 Task: Explore Airbnb accommodation in VÃ©nissieux, France from 7th December, 2023 to 15th December, 2023 for 6 adults.3 bedrooms having 3 beds and 3 bathrooms. Property type can be guest house. Booking option can be shelf check-in. Look for 3 properties as per requirement.
Action: Mouse moved to (436, 94)
Screenshot: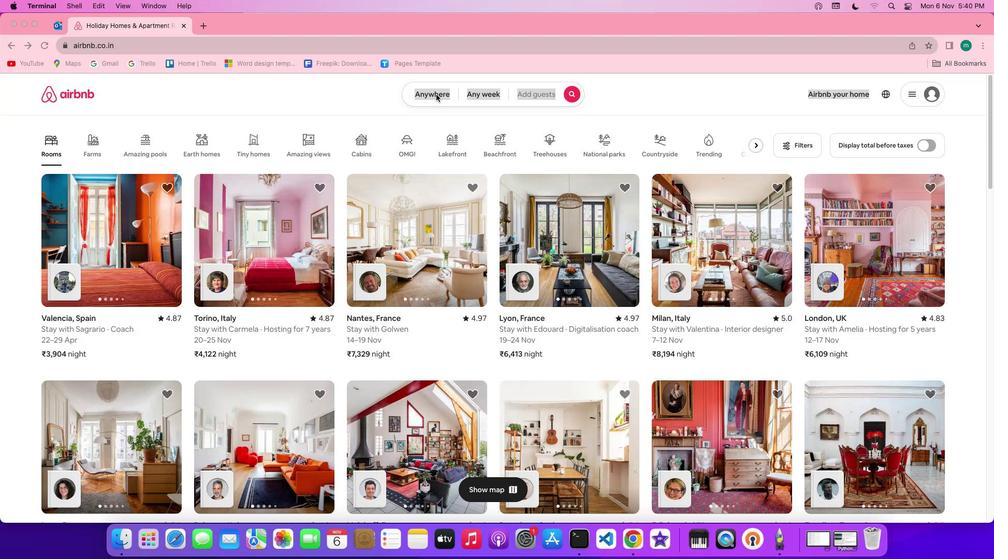 
Action: Mouse pressed left at (436, 94)
Screenshot: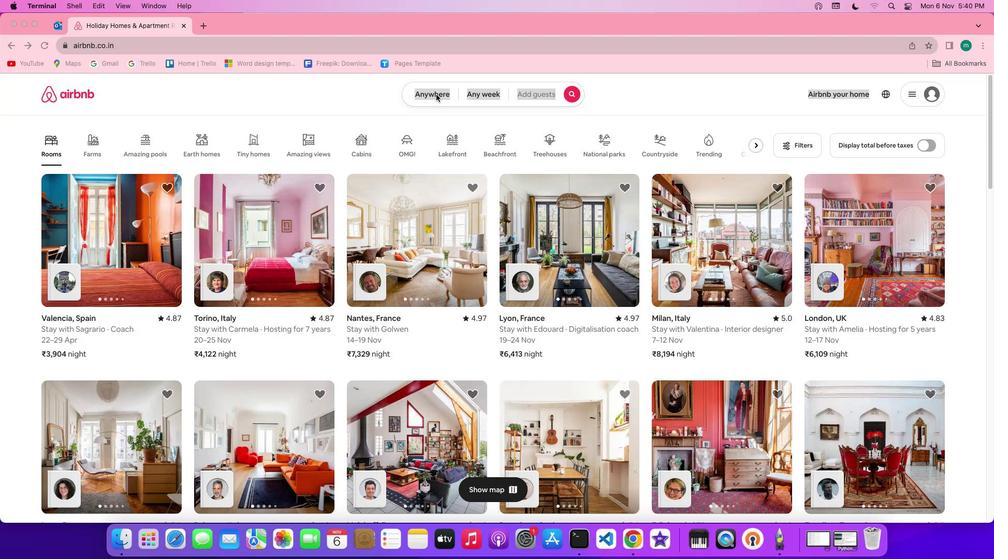 
Action: Mouse pressed left at (436, 94)
Screenshot: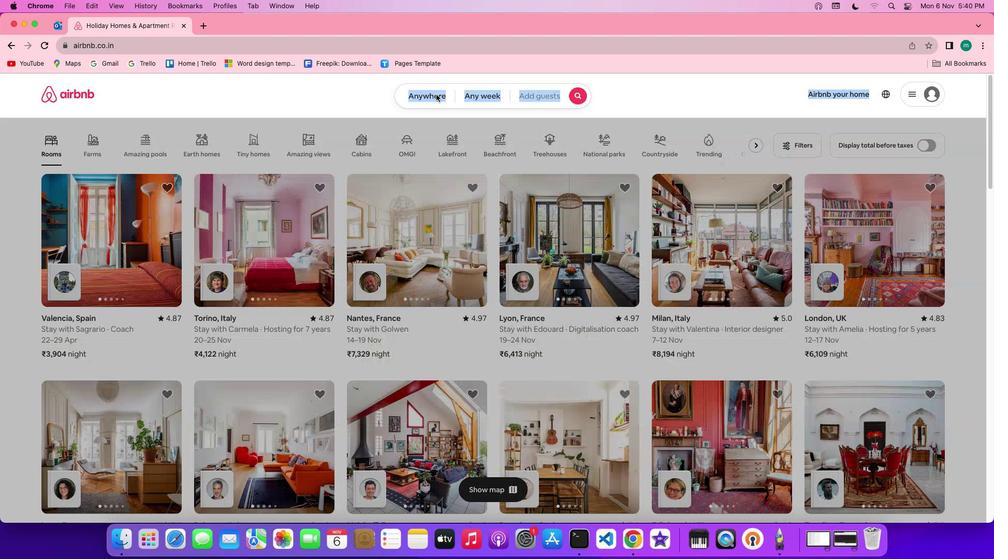 
Action: Mouse moved to (395, 133)
Screenshot: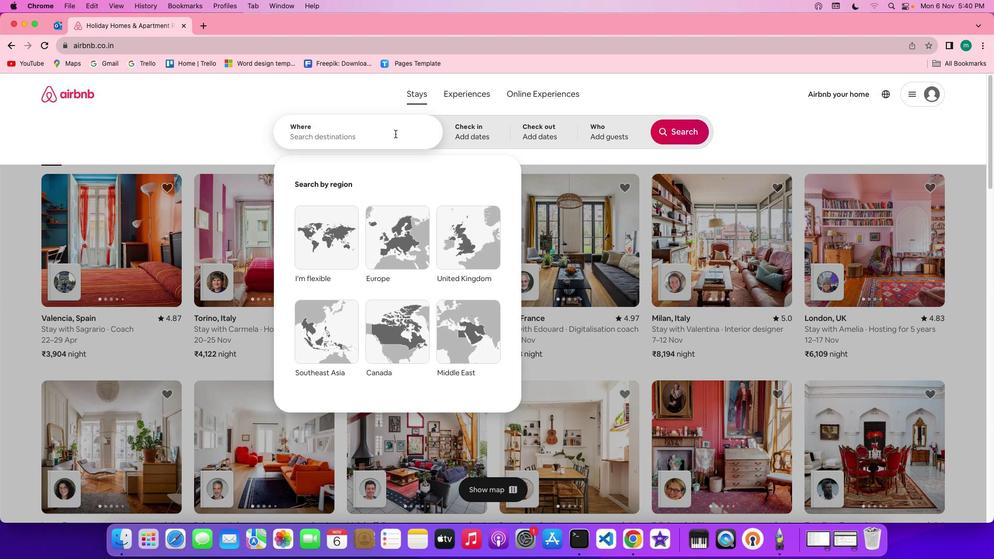 
Action: Mouse pressed left at (395, 133)
Screenshot: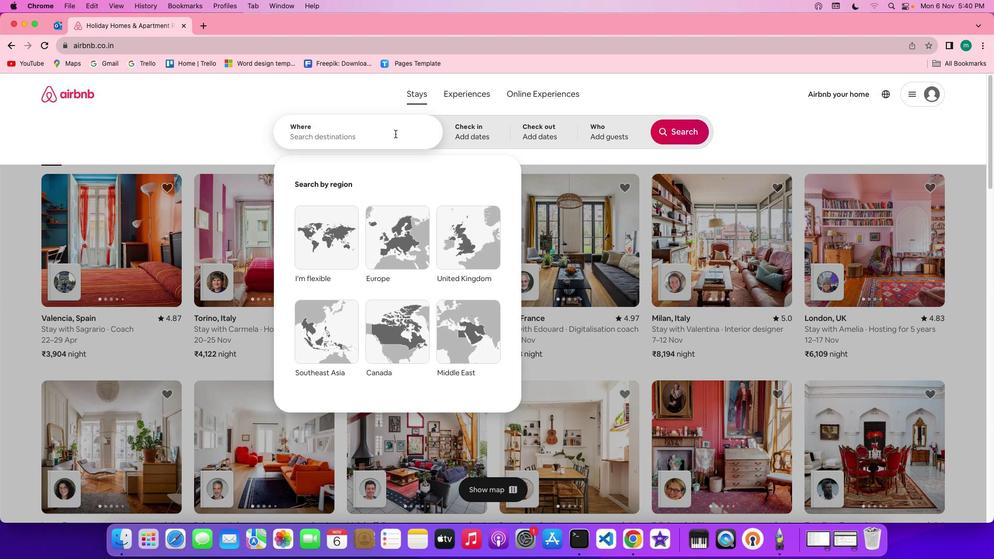 
Action: Mouse moved to (395, 134)
Screenshot: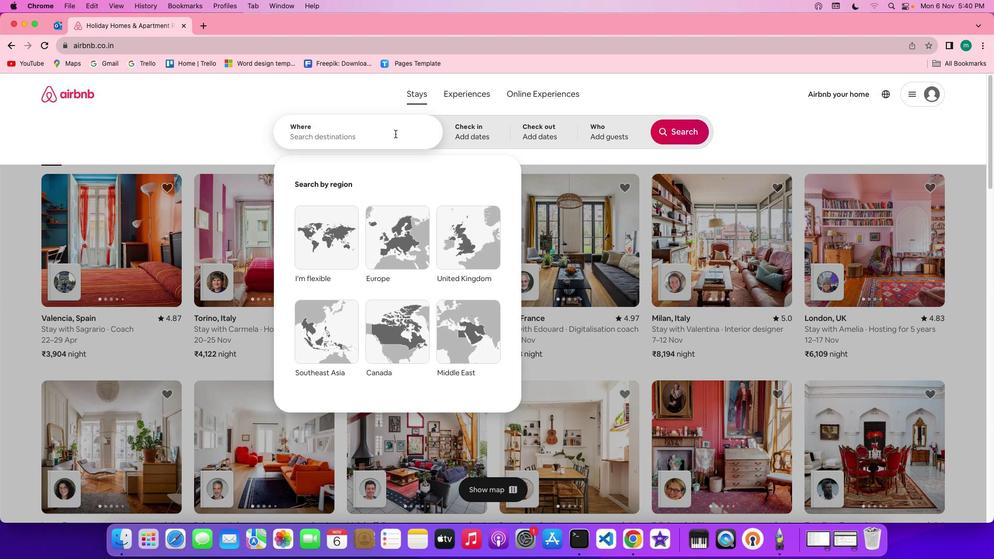 
Action: Key pressed Key.spaceKey.shift'V''E'Key.backspace'e''n''i''s''s''i''e''u''x'','Key.spaceKey.shift'f''r''a''n''c''e'
Screenshot: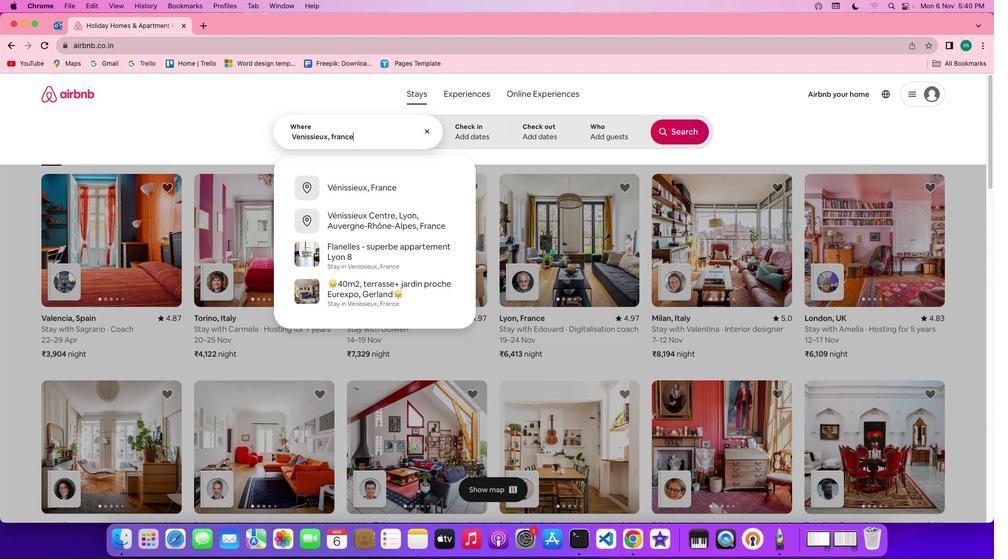 
Action: Mouse moved to (466, 138)
Screenshot: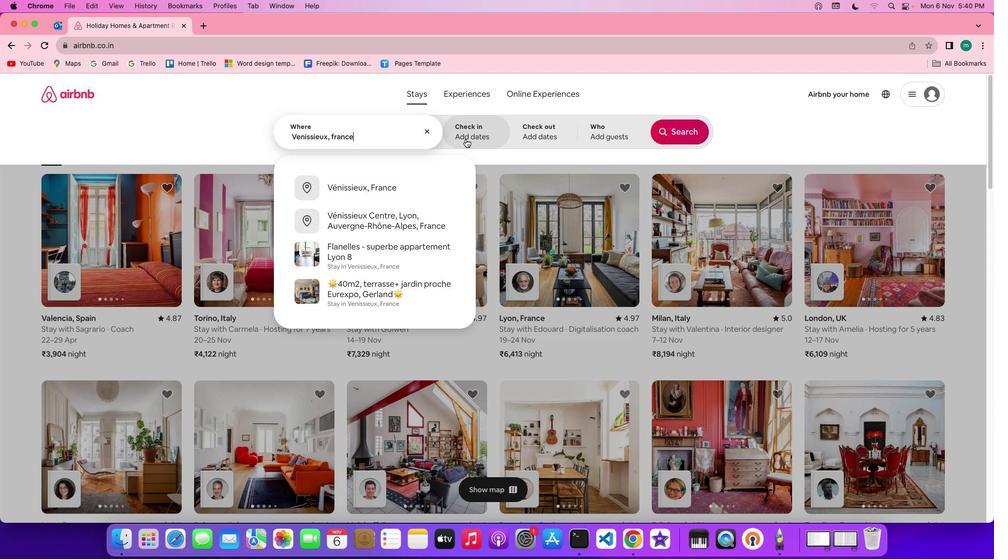 
Action: Mouse pressed left at (466, 138)
Screenshot: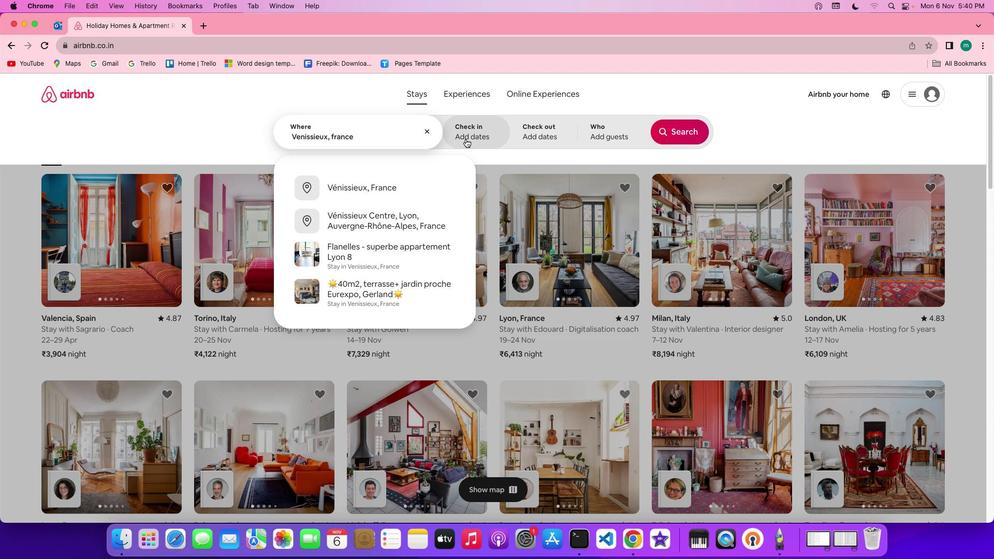 
Action: Mouse moved to (624, 283)
Screenshot: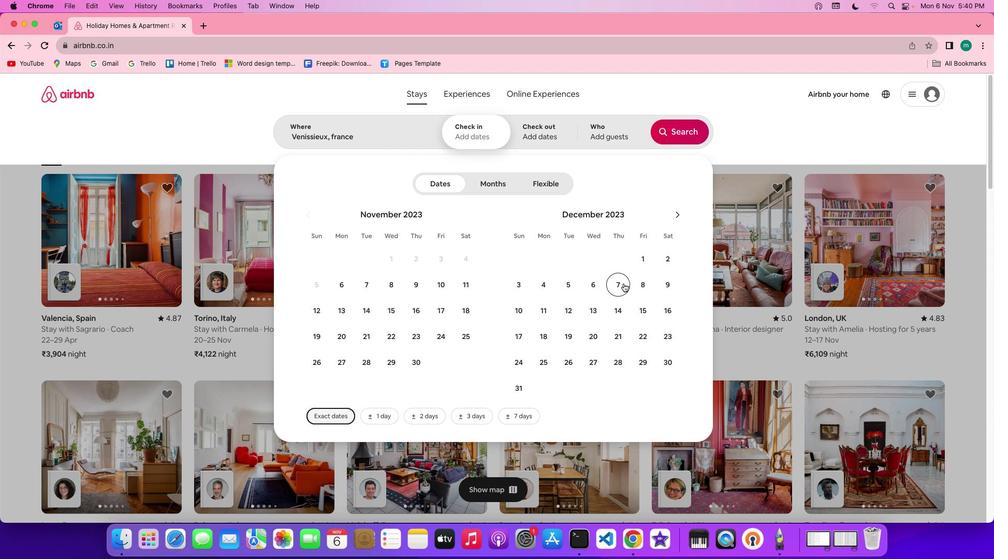 
Action: Mouse pressed left at (624, 283)
Screenshot: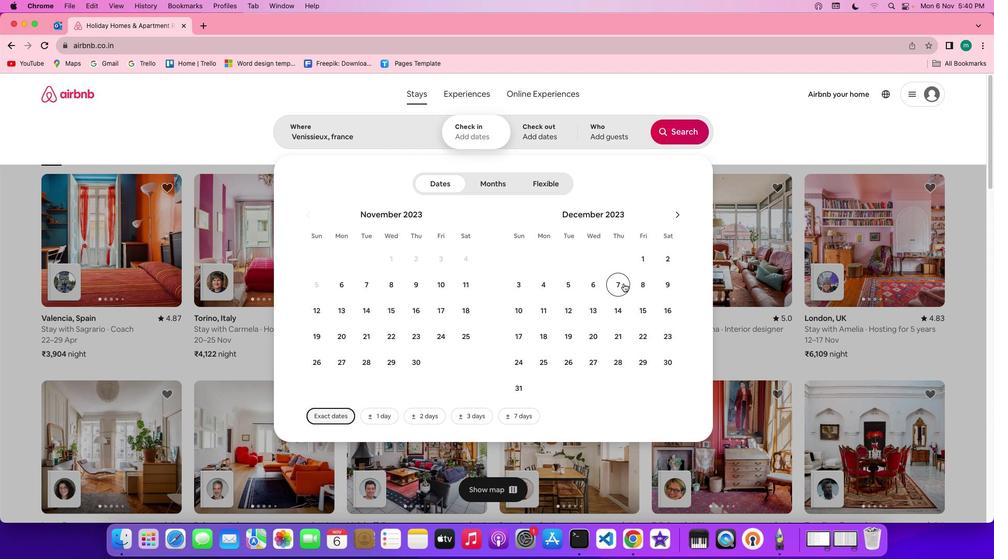 
Action: Mouse moved to (647, 305)
Screenshot: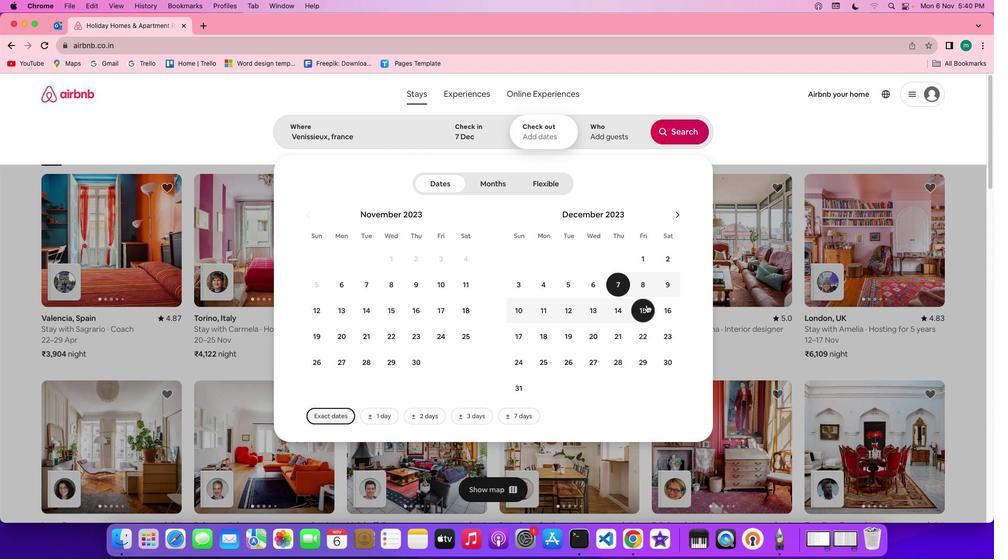 
Action: Mouse pressed left at (647, 305)
Screenshot: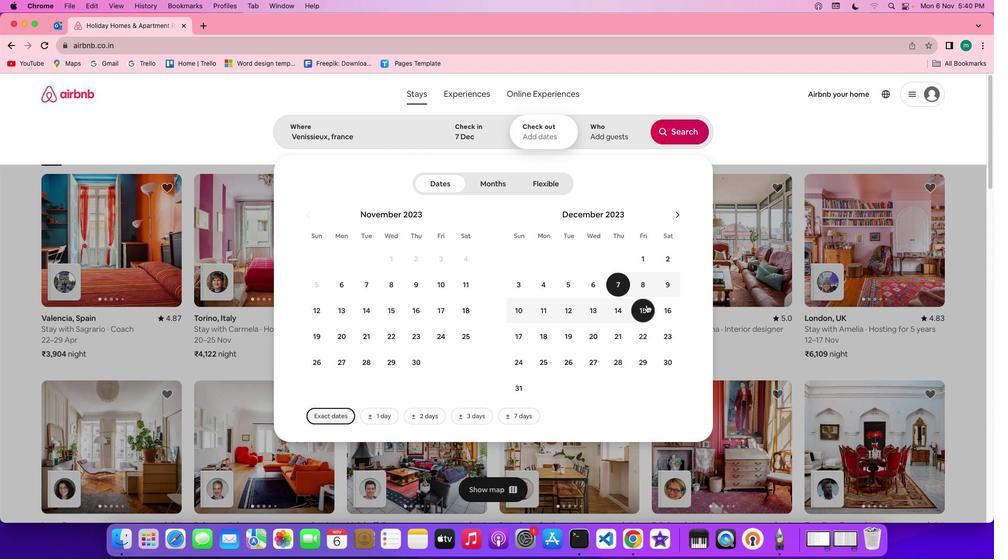 
Action: Mouse moved to (602, 131)
Screenshot: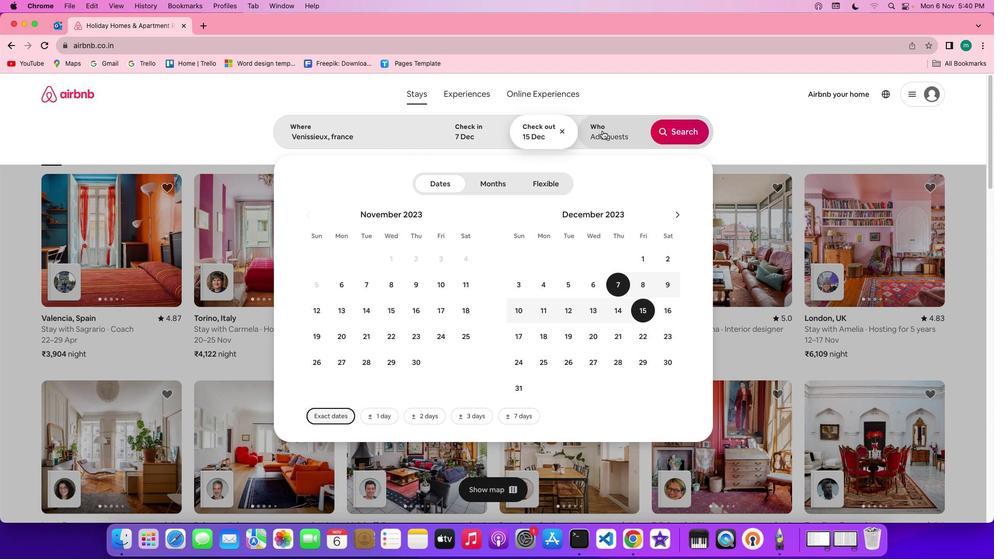 
Action: Mouse pressed left at (602, 131)
Screenshot: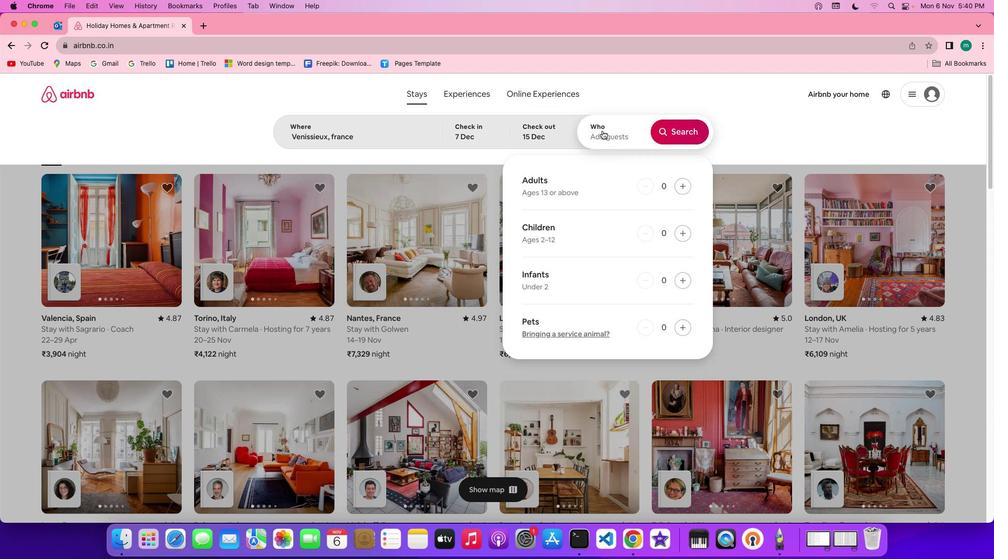
Action: Mouse moved to (682, 190)
Screenshot: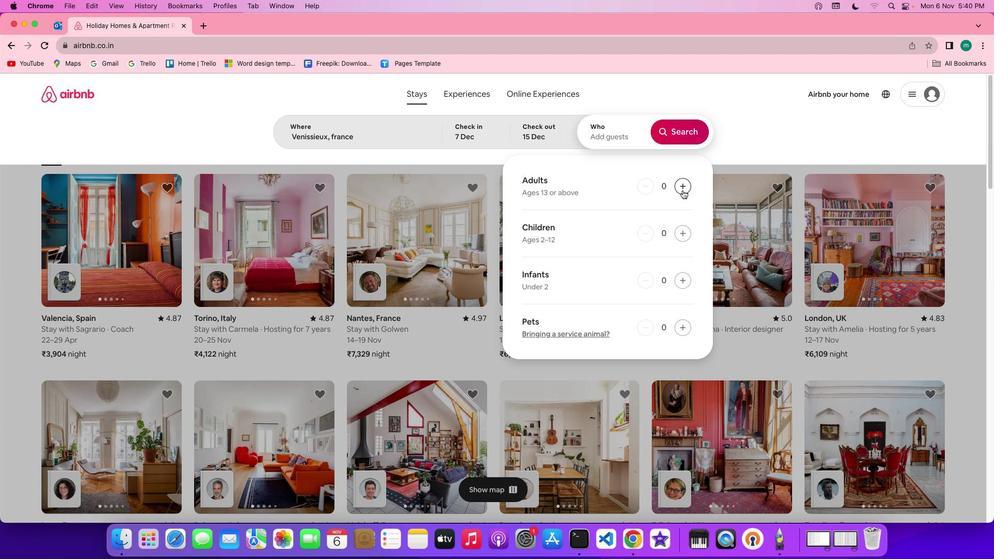 
Action: Mouse pressed left at (682, 190)
Screenshot: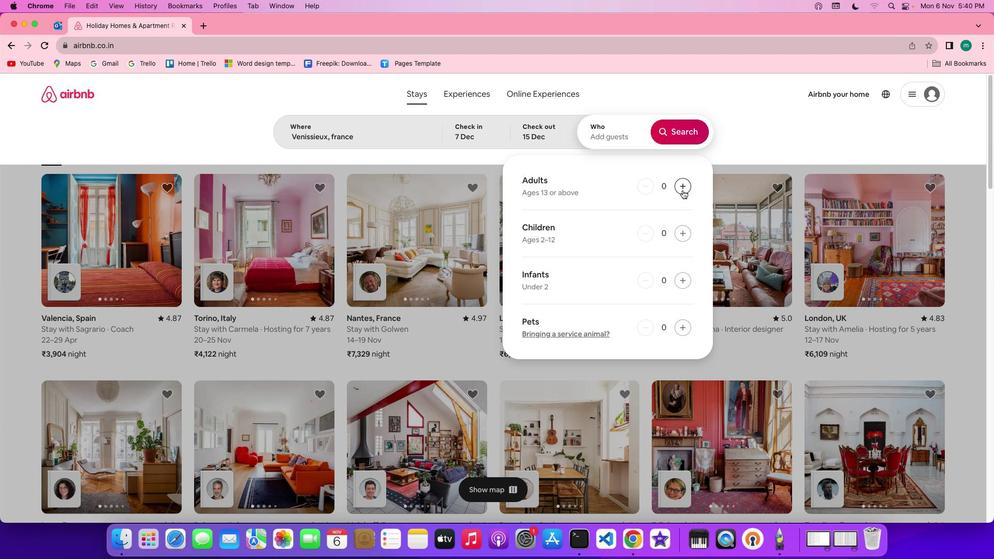 
Action: Mouse pressed left at (682, 190)
Screenshot: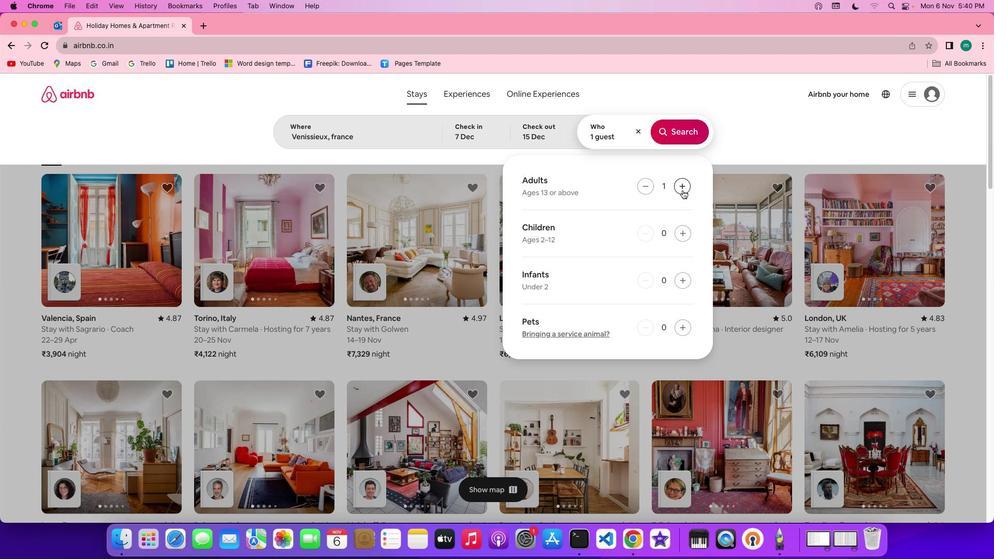 
Action: Mouse pressed left at (682, 190)
Screenshot: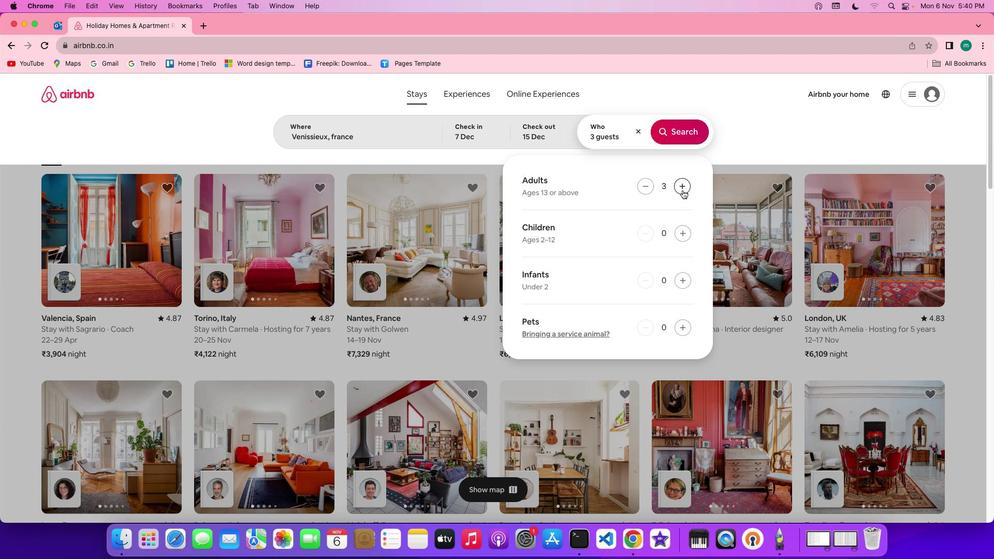 
Action: Mouse pressed left at (682, 190)
Screenshot: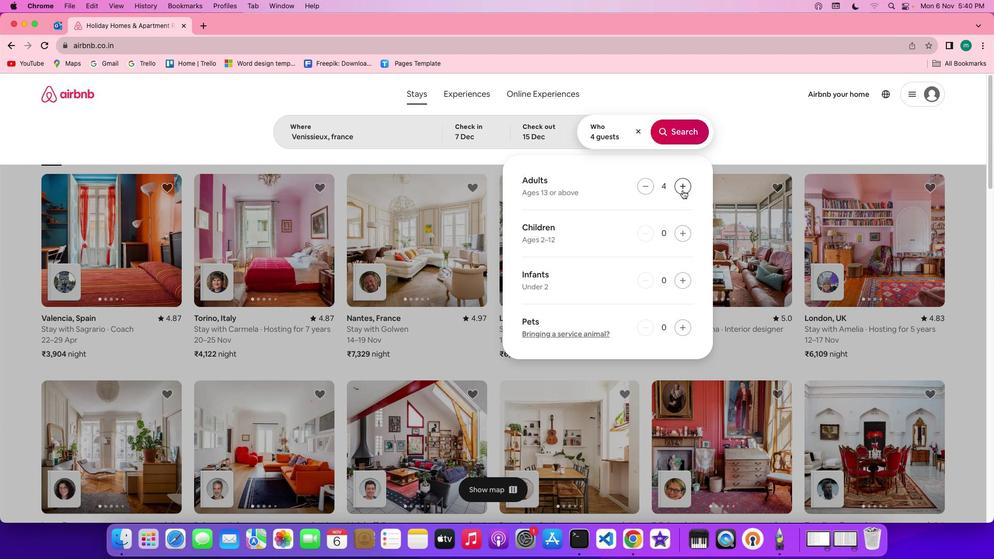 
Action: Mouse pressed left at (682, 190)
Screenshot: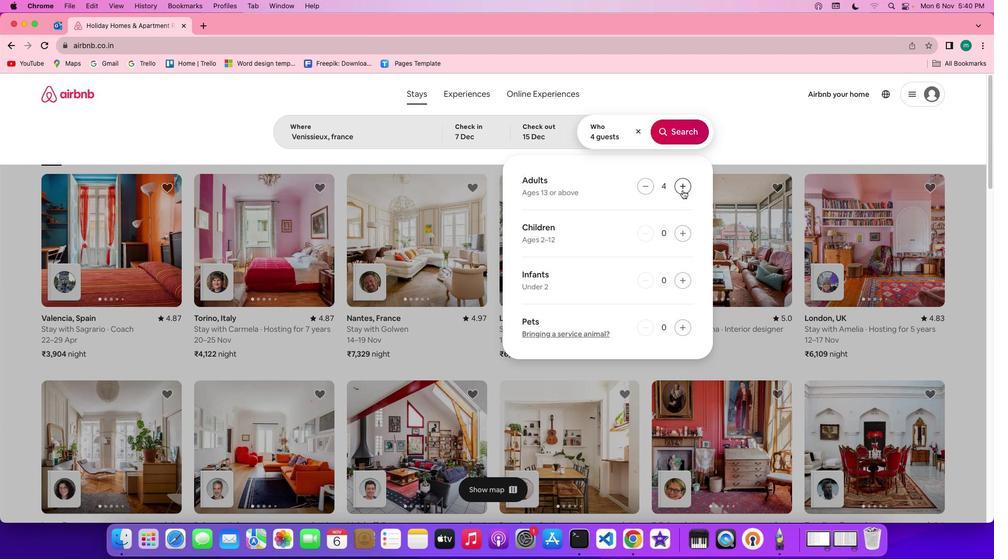 
Action: Mouse pressed left at (682, 190)
Screenshot: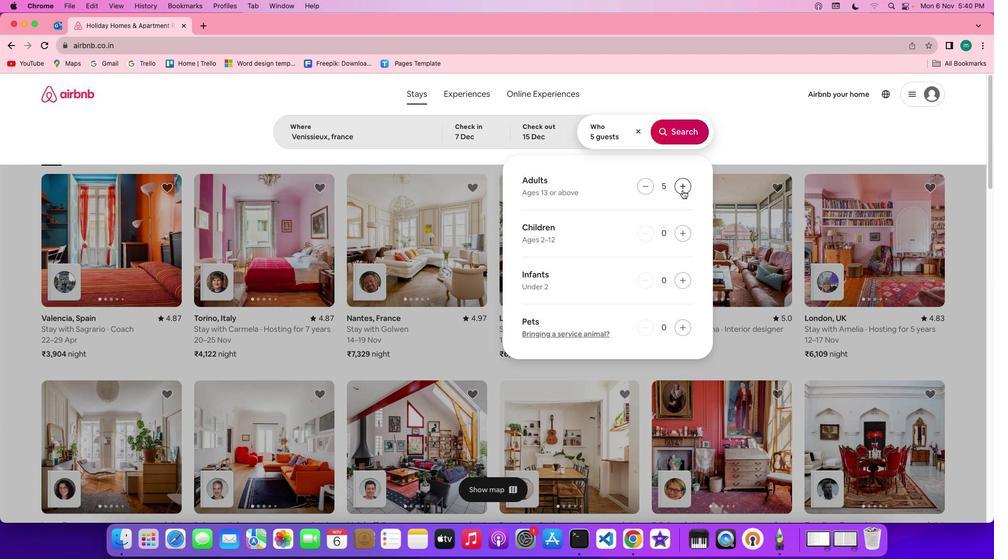 
Action: Mouse moved to (673, 132)
Screenshot: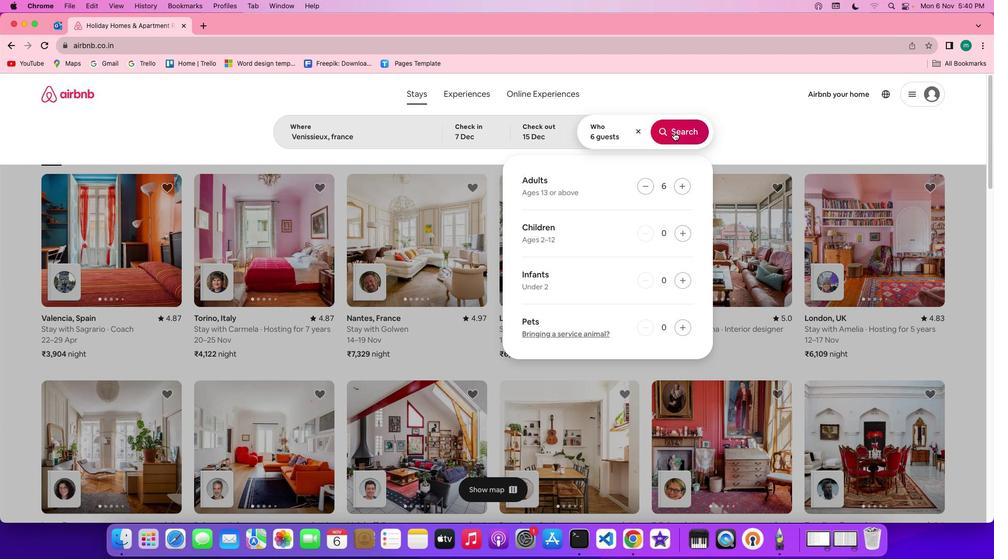 
Action: Mouse pressed left at (673, 132)
Screenshot: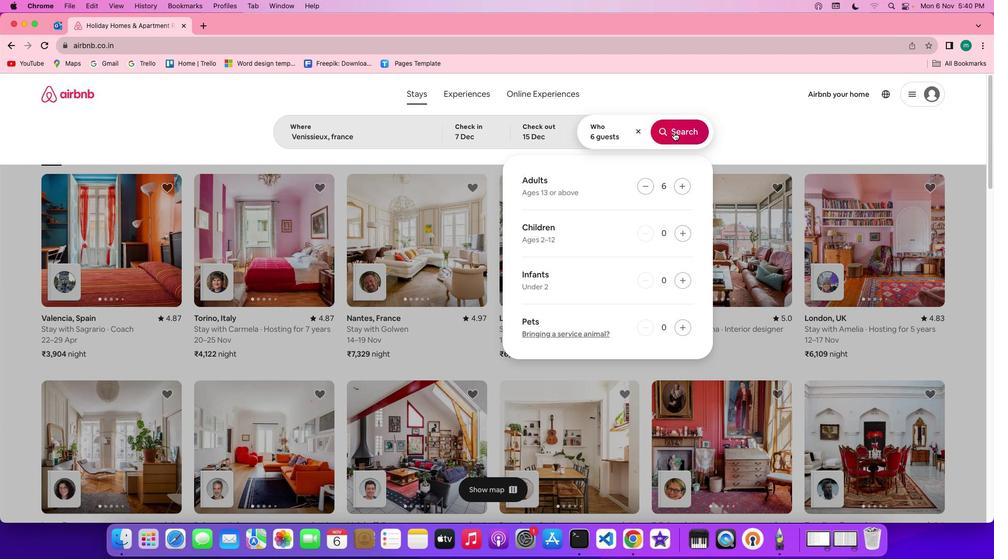 
Action: Mouse moved to (823, 138)
Screenshot: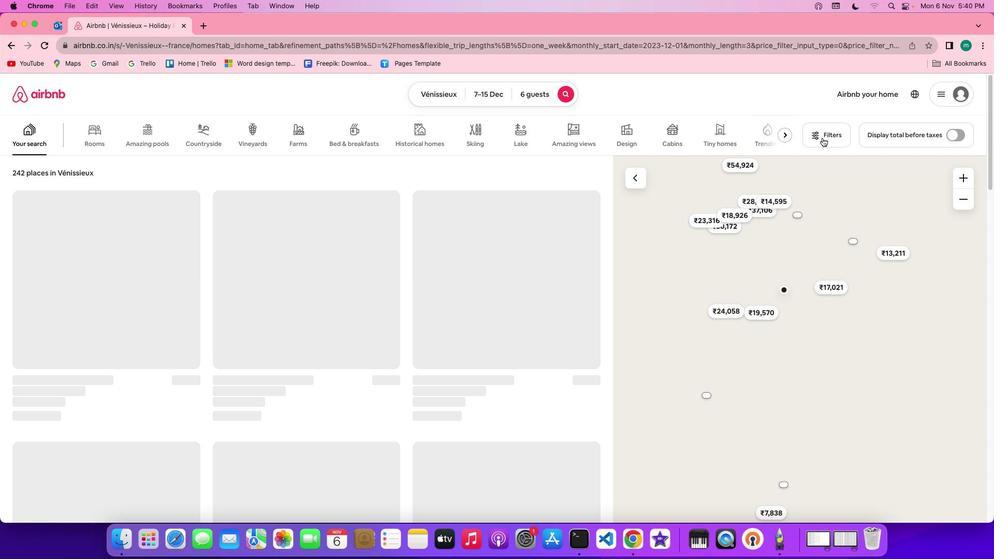 
Action: Mouse pressed left at (823, 138)
Screenshot: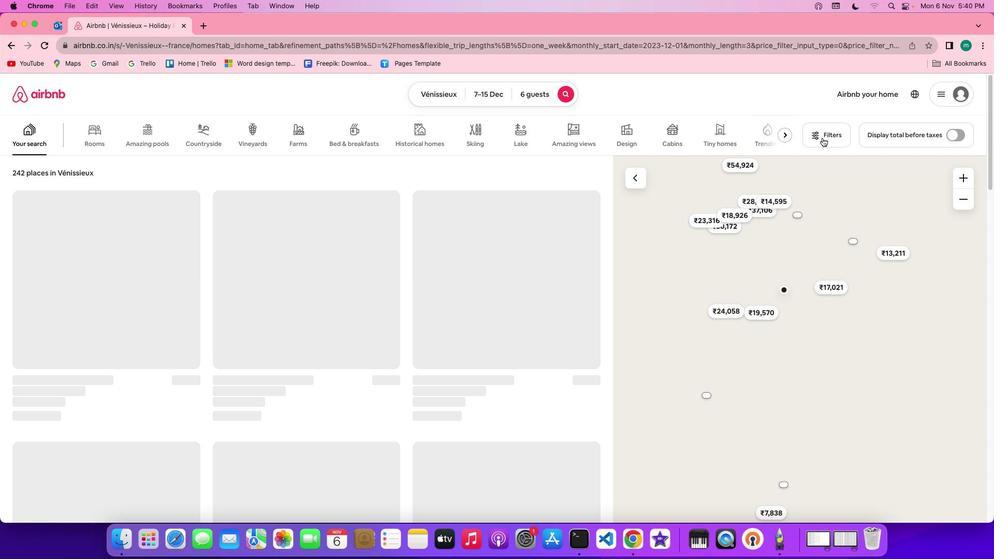 
Action: Mouse moved to (824, 133)
Screenshot: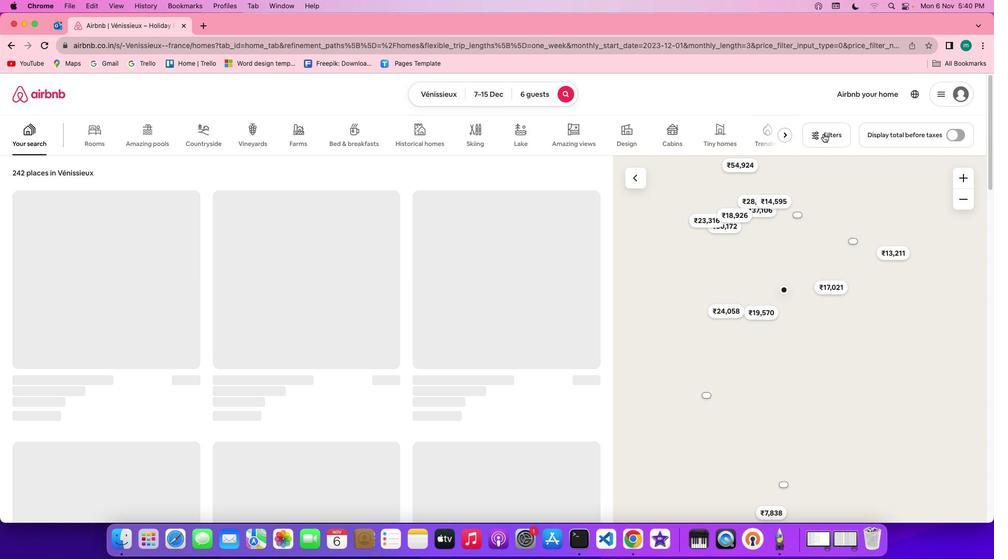 
Action: Mouse pressed left at (824, 133)
Screenshot: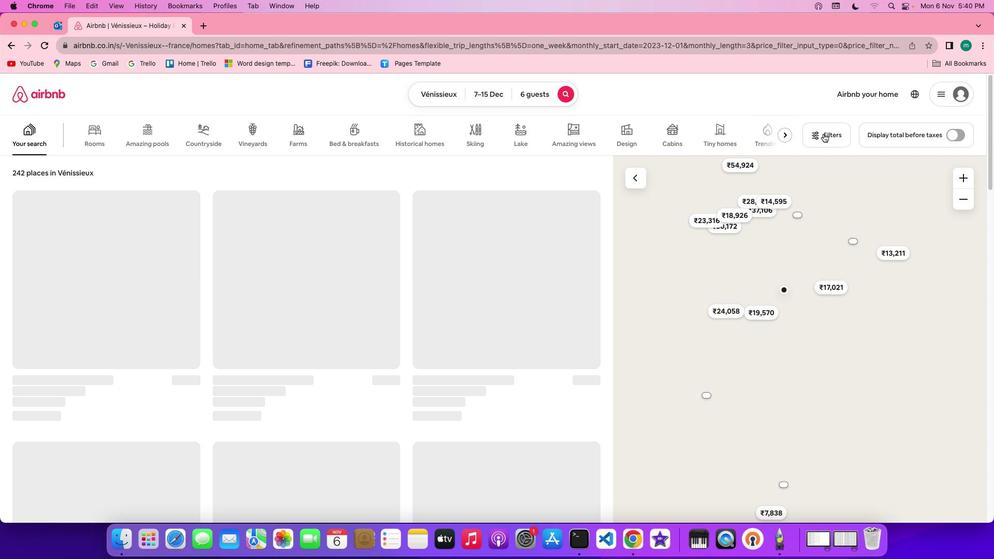 
Action: Mouse moved to (820, 137)
Screenshot: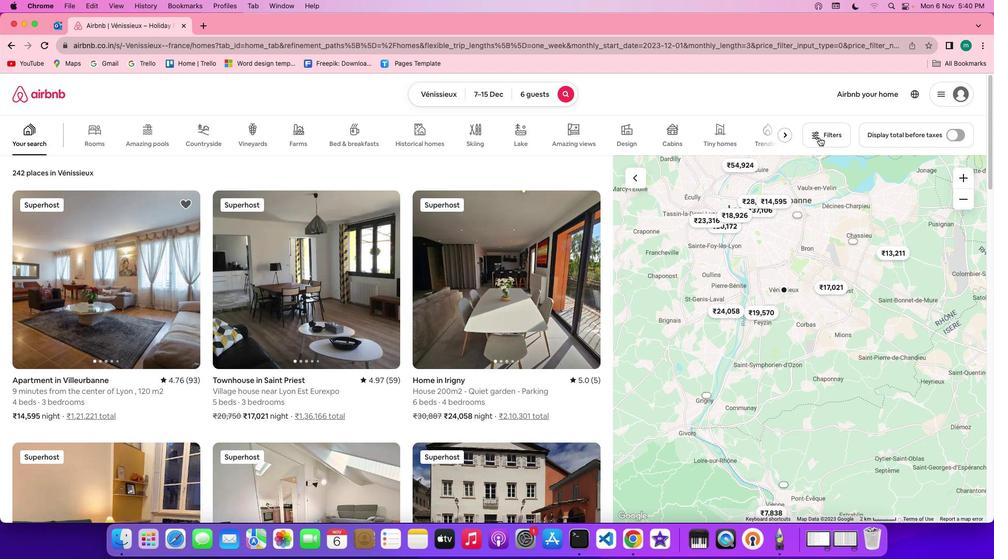 
Action: Mouse pressed left at (820, 137)
Screenshot: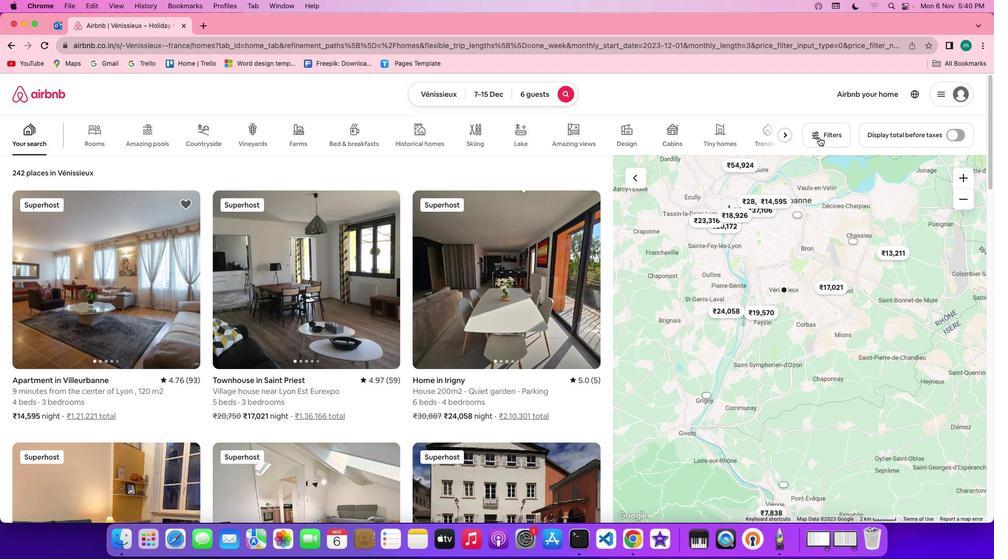 
Action: Mouse moved to (828, 133)
Screenshot: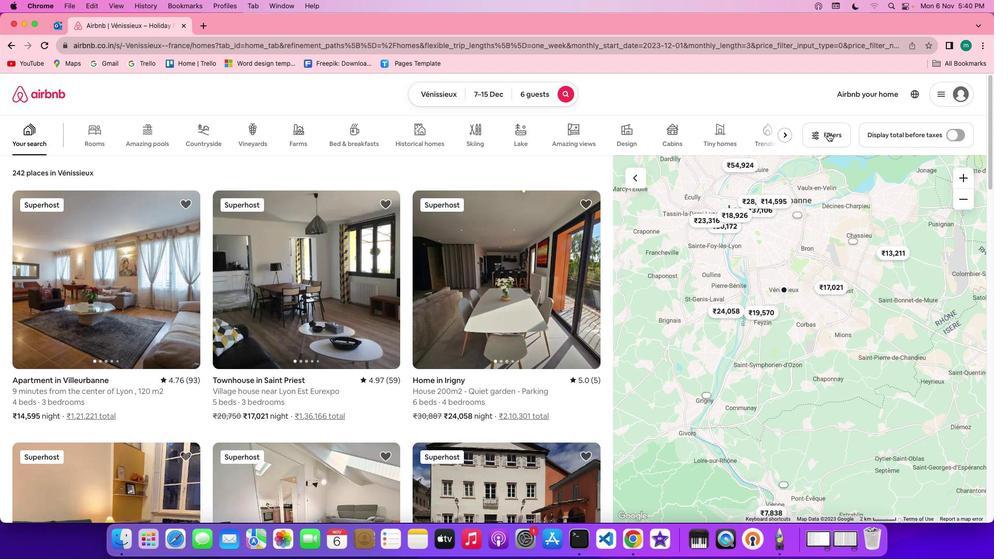 
Action: Mouse pressed left at (828, 133)
Screenshot: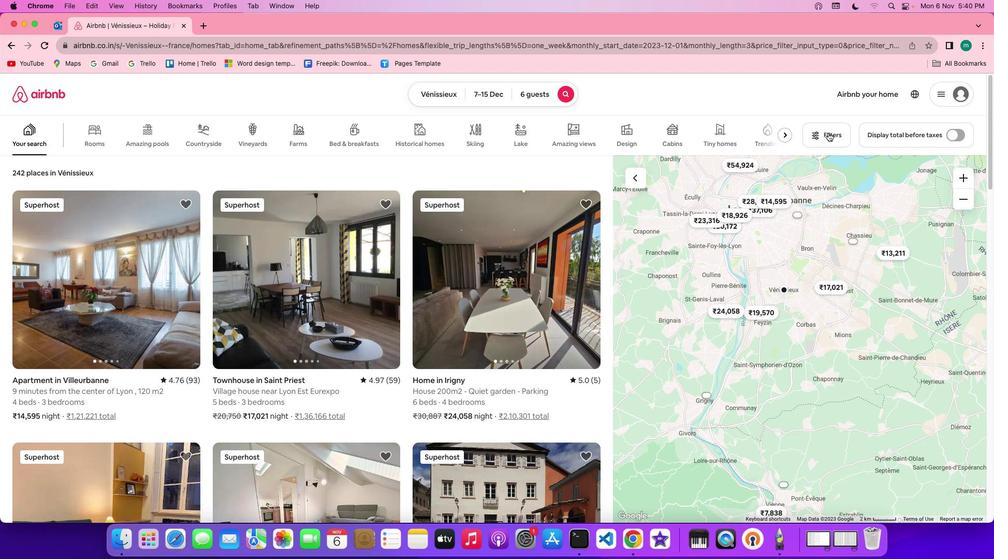 
Action: Mouse moved to (514, 328)
Screenshot: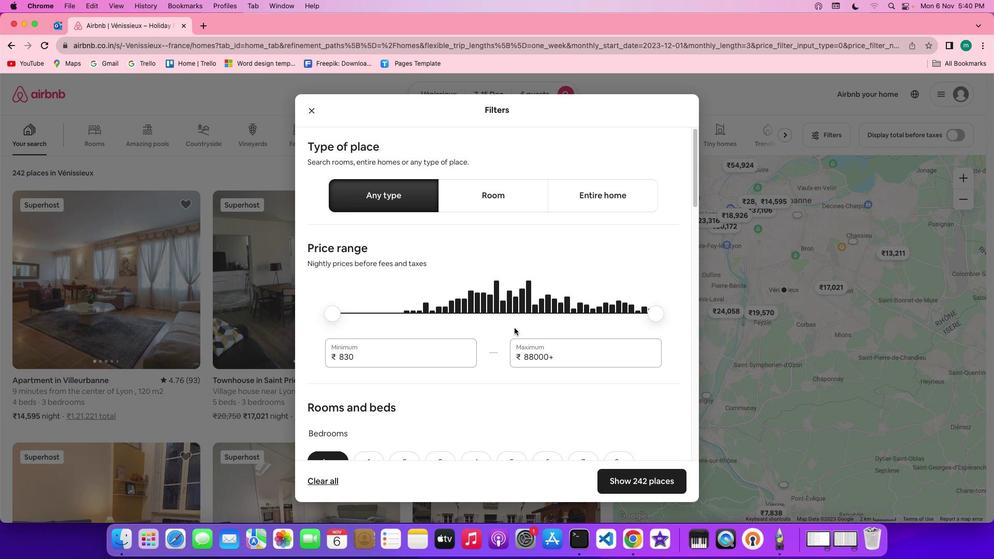 
Action: Mouse scrolled (514, 328) with delta (0, 0)
Screenshot: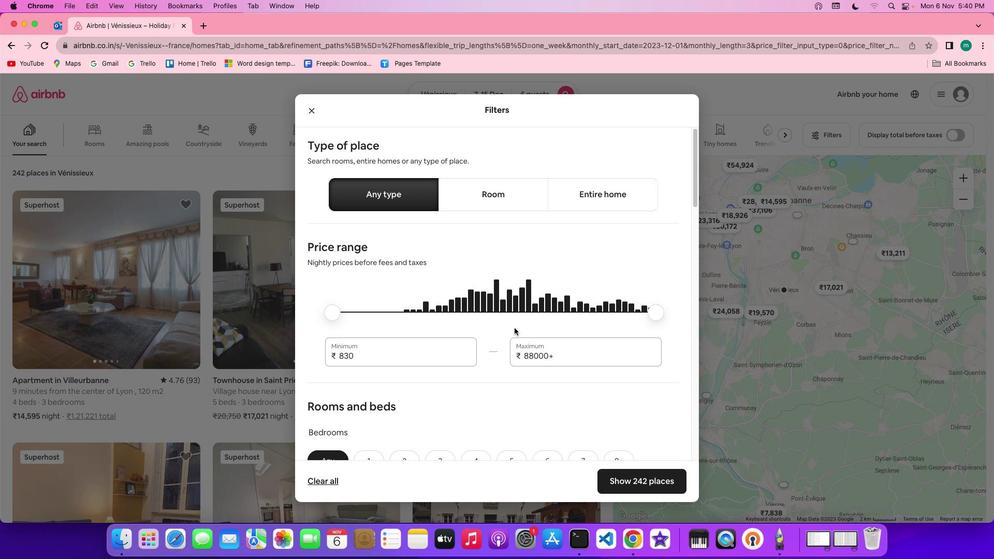 
Action: Mouse scrolled (514, 328) with delta (0, 0)
Screenshot: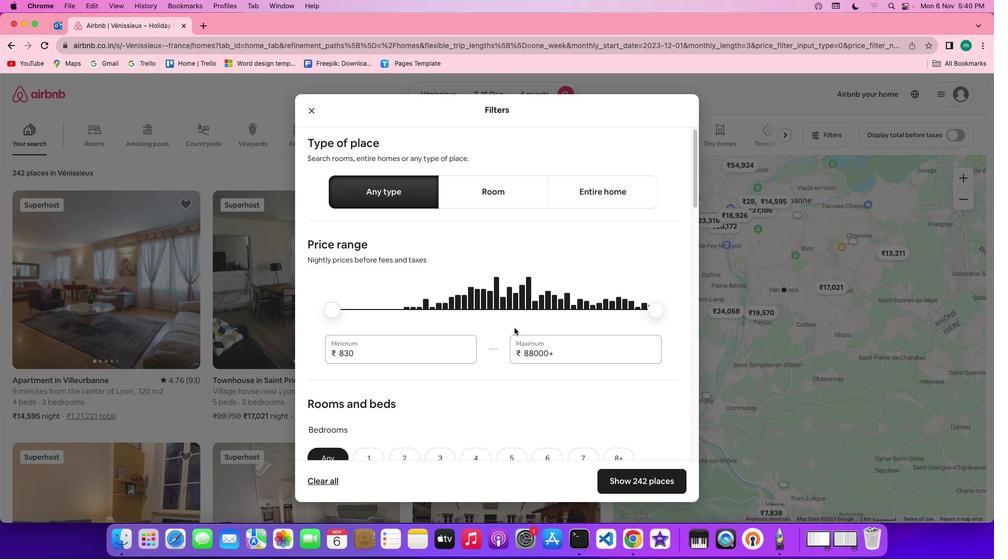 
Action: Mouse scrolled (514, 328) with delta (0, 0)
Screenshot: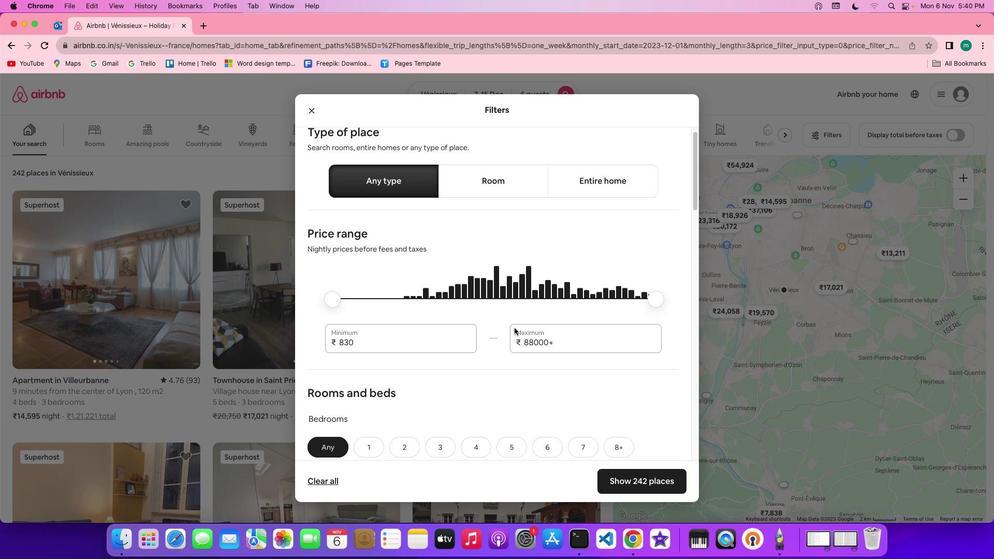 
Action: Mouse scrolled (514, 328) with delta (0, 0)
Screenshot: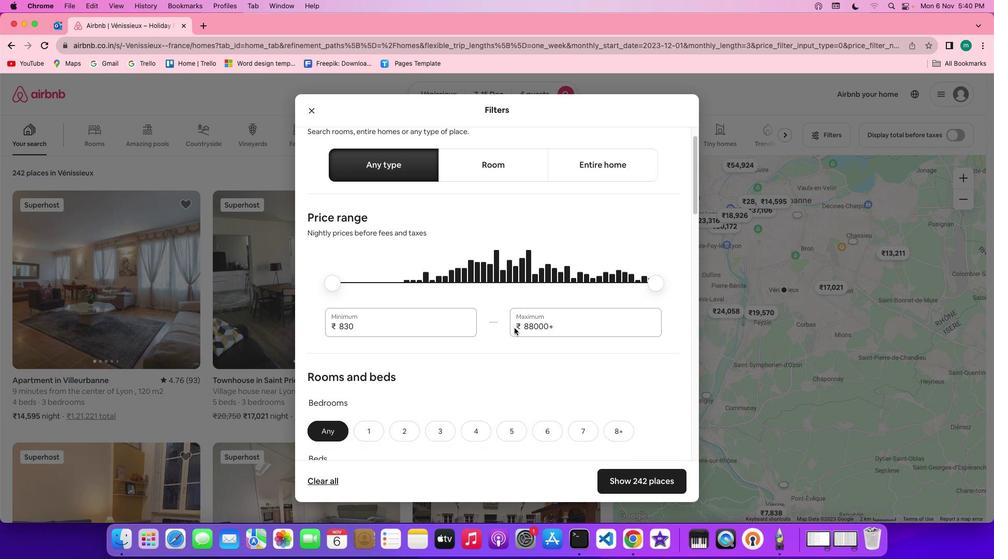 
Action: Mouse scrolled (514, 328) with delta (0, 0)
Screenshot: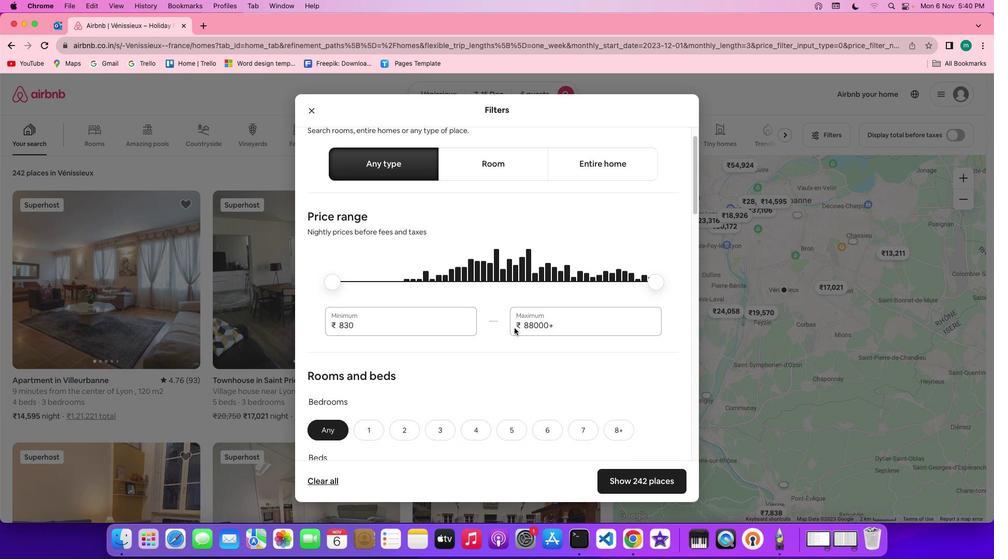 
Action: Mouse scrolled (514, 328) with delta (0, 0)
Screenshot: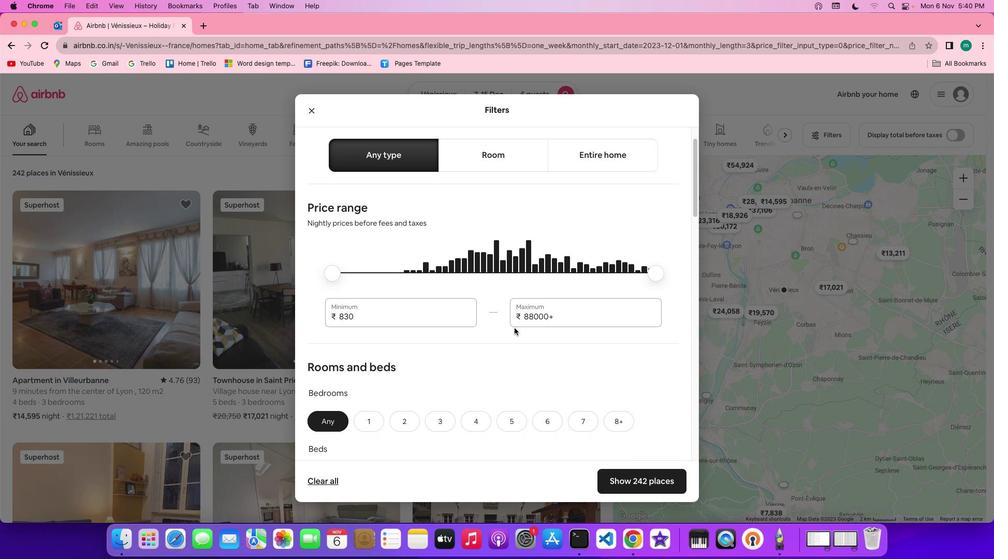 
Action: Mouse scrolled (514, 328) with delta (0, 0)
Screenshot: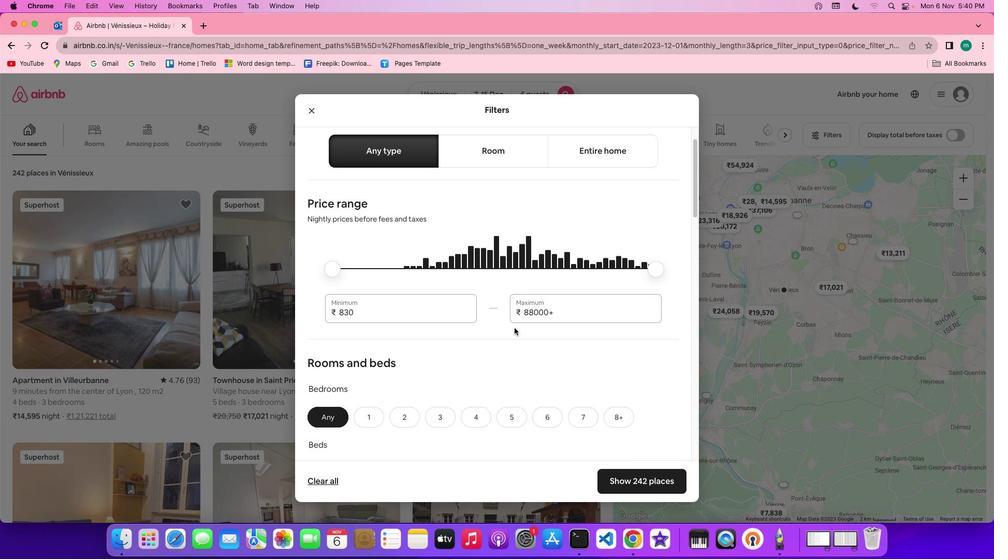 
Action: Mouse scrolled (514, 328) with delta (0, 0)
Screenshot: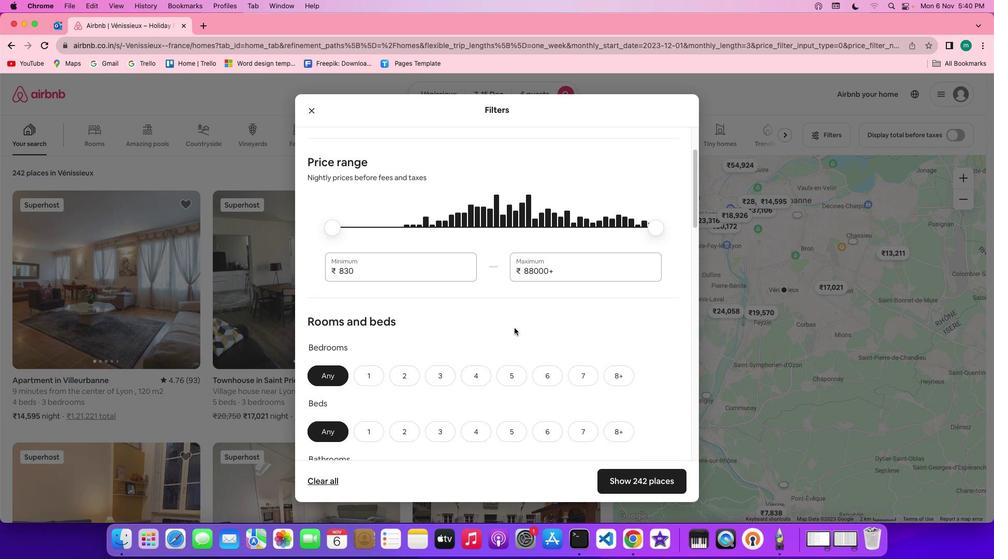 
Action: Mouse scrolled (514, 328) with delta (0, 0)
Screenshot: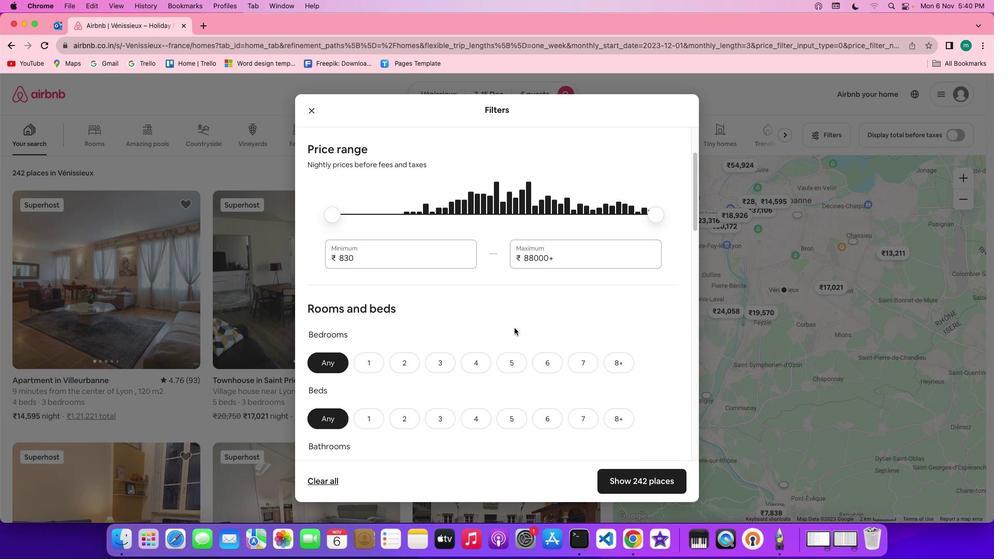 
Action: Mouse scrolled (514, 328) with delta (0, 0)
Screenshot: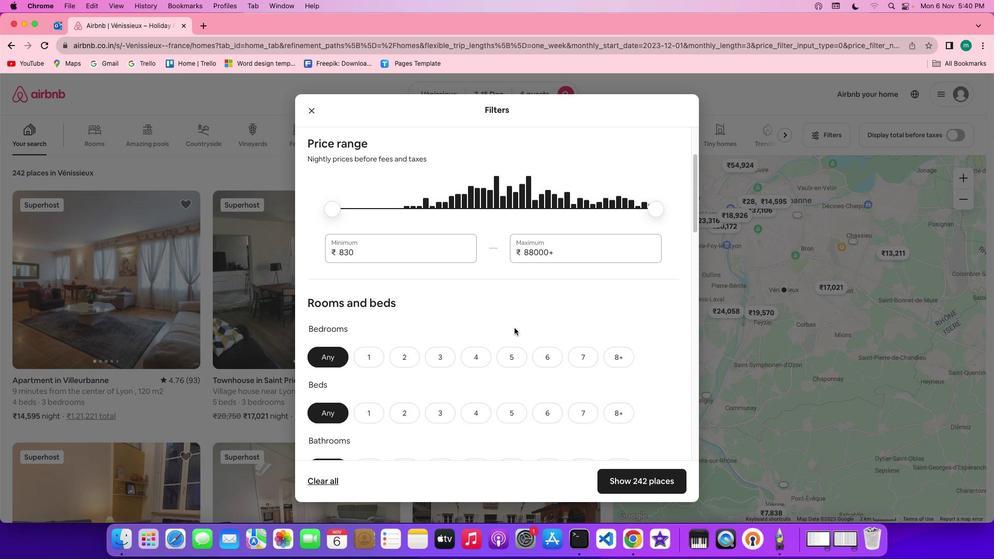 
Action: Mouse scrolled (514, 328) with delta (0, 0)
Screenshot: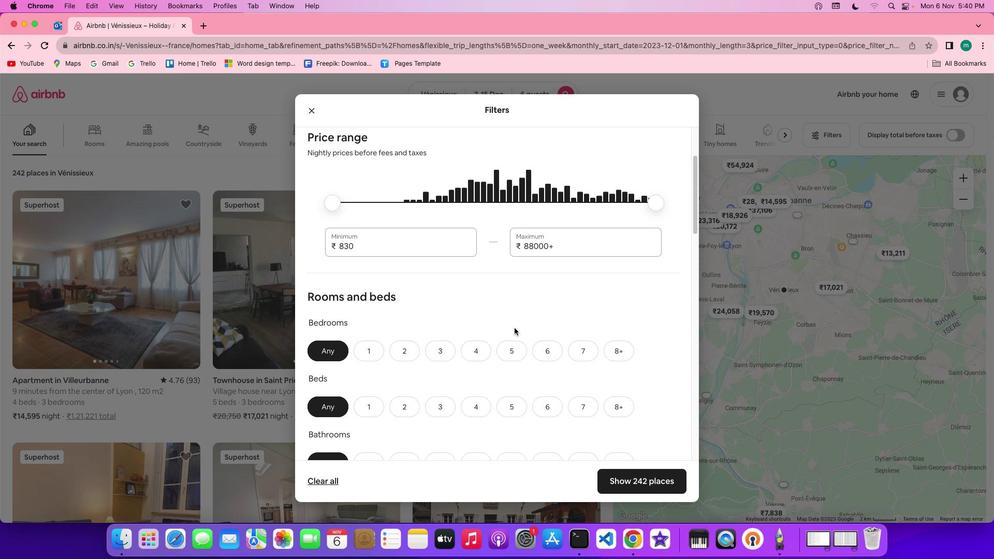 
Action: Mouse scrolled (514, 328) with delta (0, 0)
Screenshot: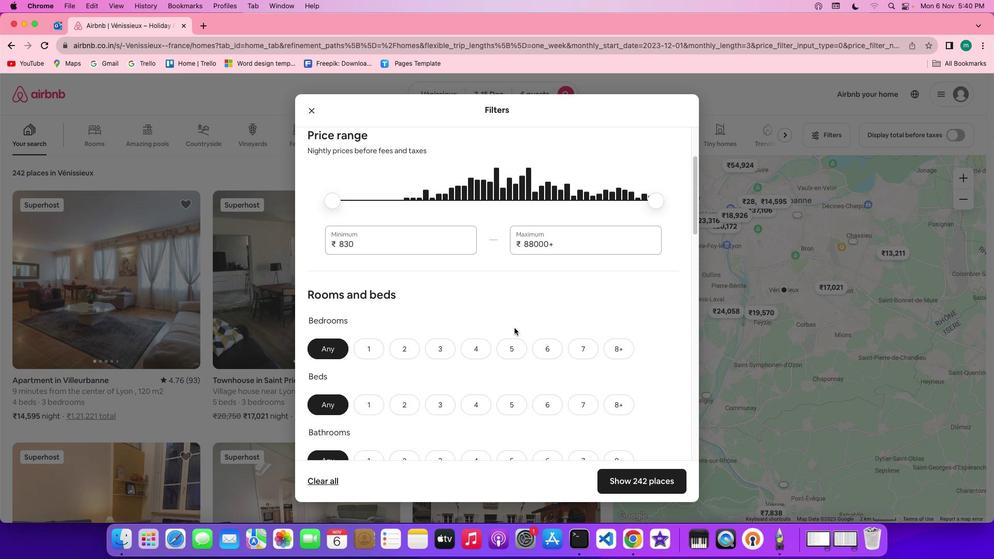 
Action: Mouse scrolled (514, 328) with delta (0, 0)
Screenshot: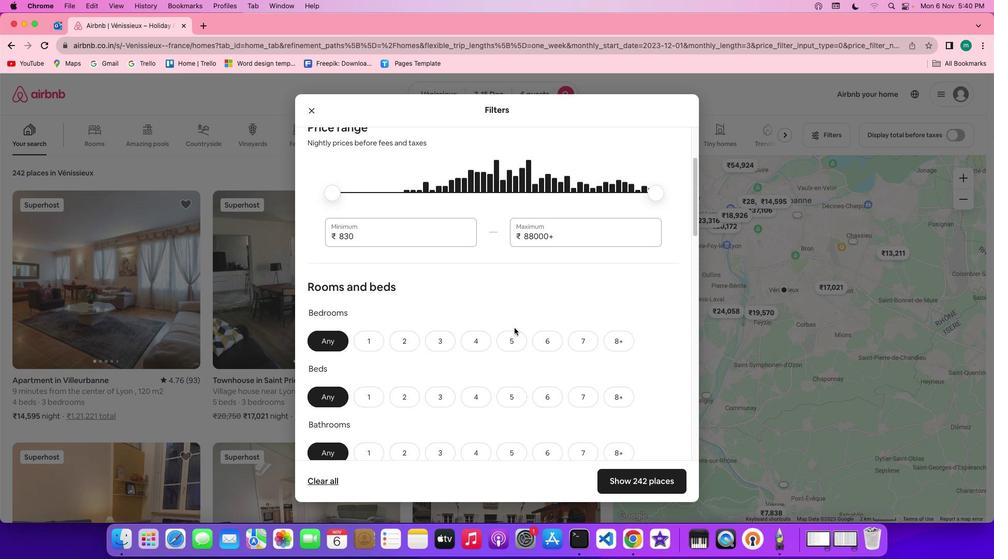 
Action: Mouse scrolled (514, 328) with delta (0, 0)
Screenshot: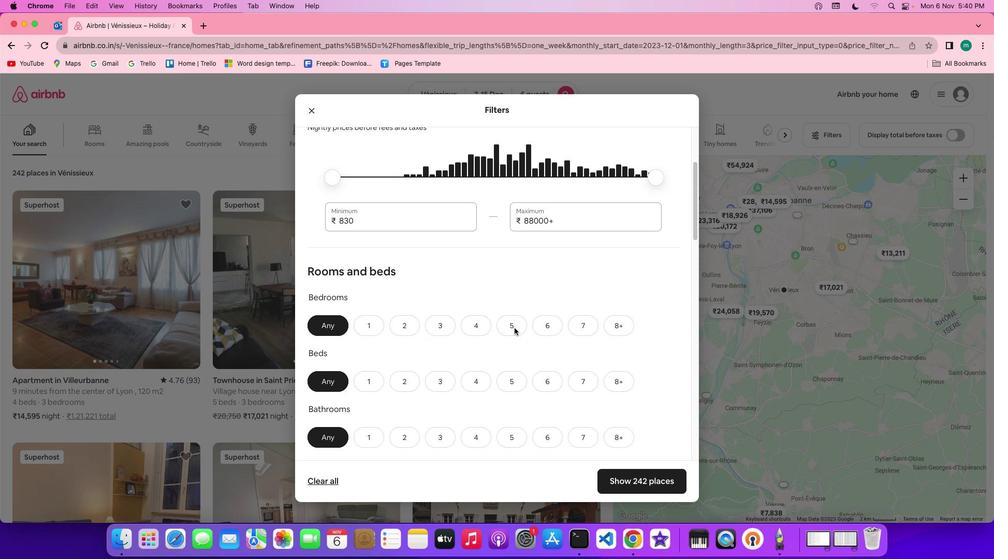 
Action: Mouse scrolled (514, 328) with delta (0, -1)
Screenshot: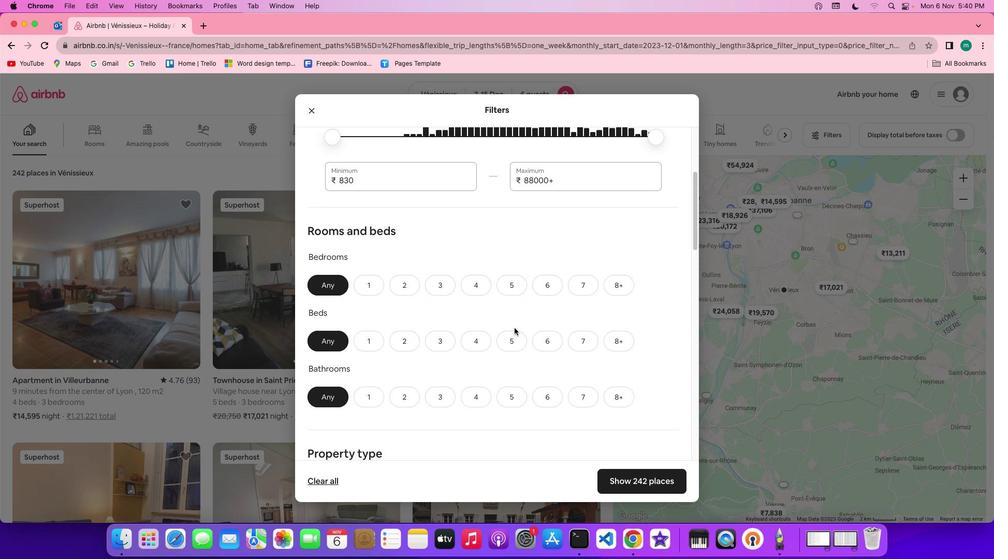 
Action: Mouse moved to (449, 255)
Screenshot: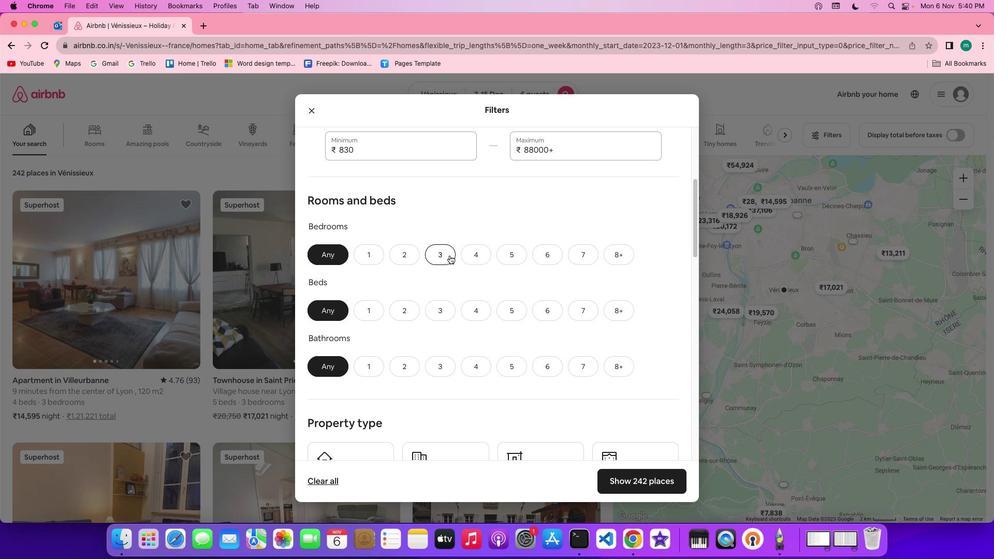 
Action: Mouse pressed left at (449, 255)
Screenshot: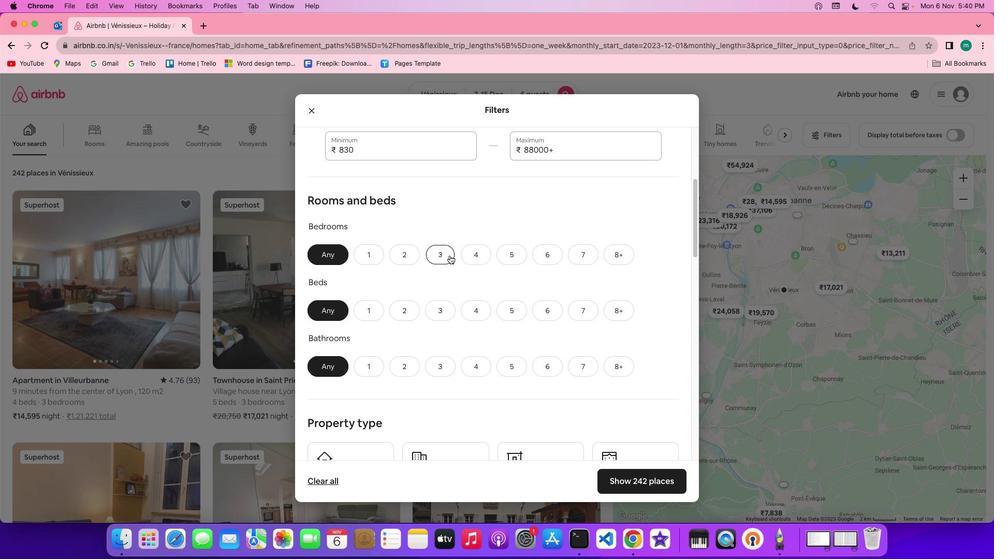
Action: Mouse moved to (441, 309)
Screenshot: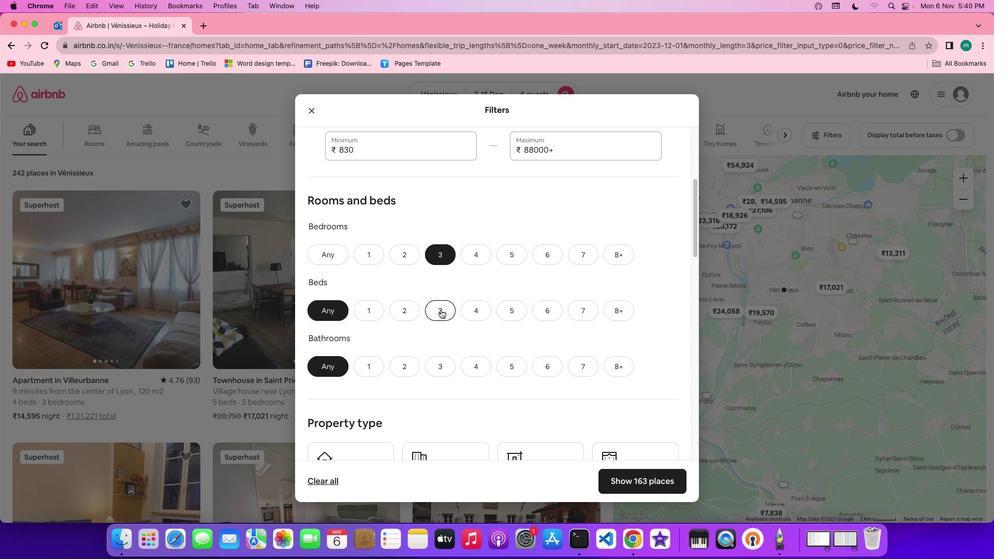
Action: Mouse pressed left at (441, 309)
Screenshot: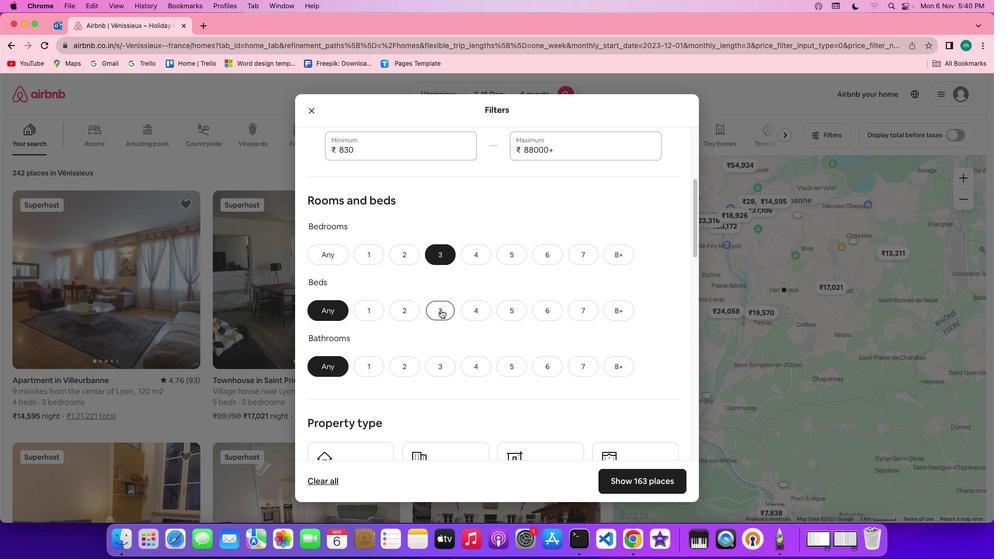 
Action: Mouse moved to (440, 368)
Screenshot: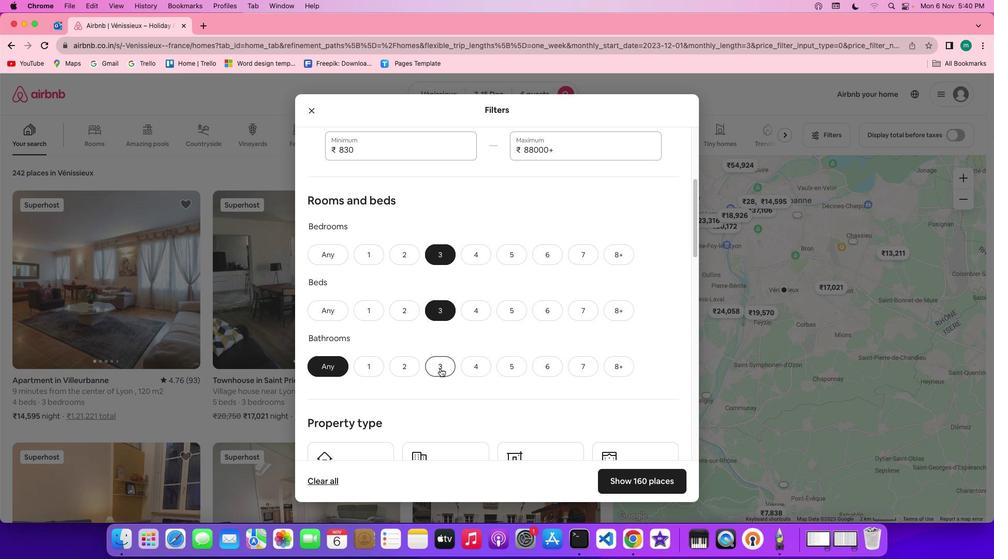 
Action: Mouse pressed left at (440, 368)
Screenshot: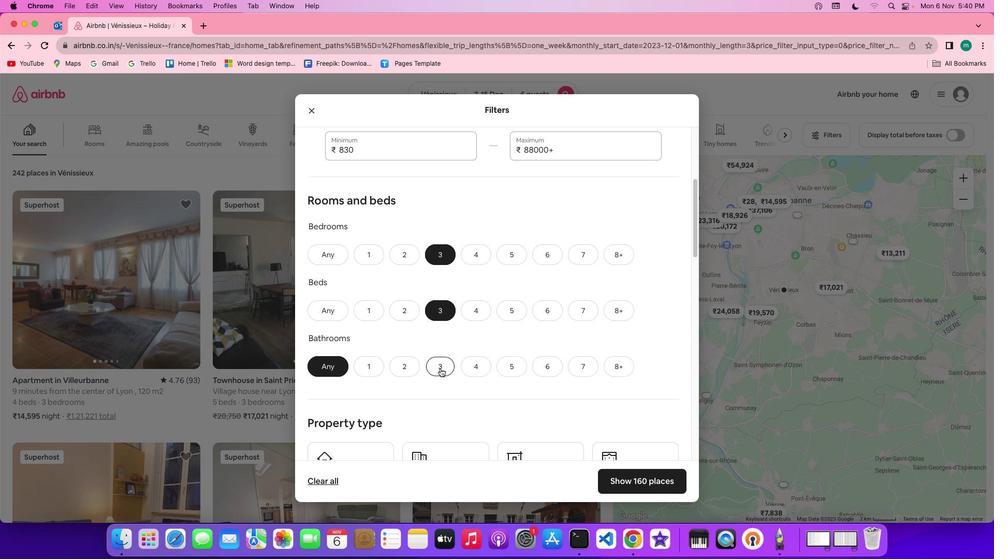 
Action: Mouse moved to (537, 368)
Screenshot: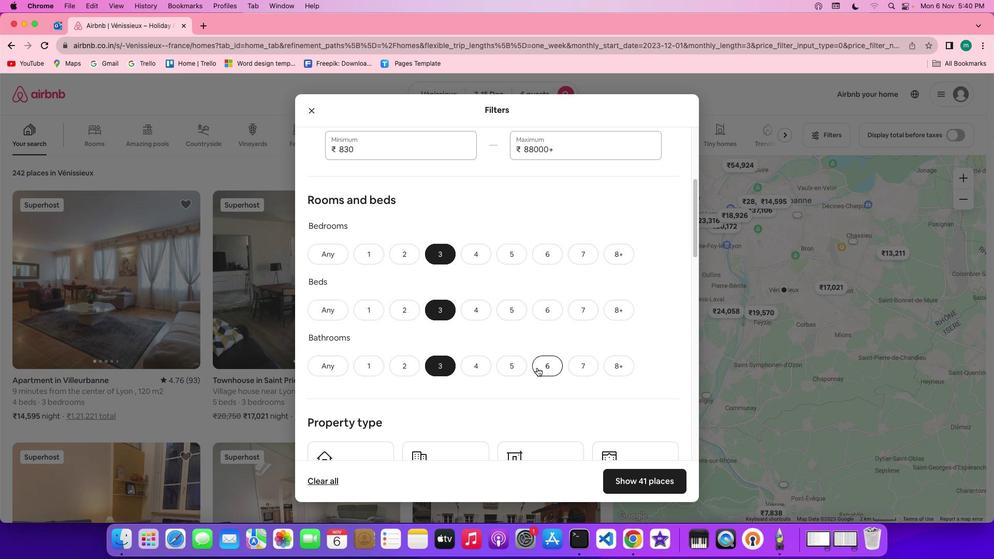 
Action: Mouse scrolled (537, 368) with delta (0, 0)
Screenshot: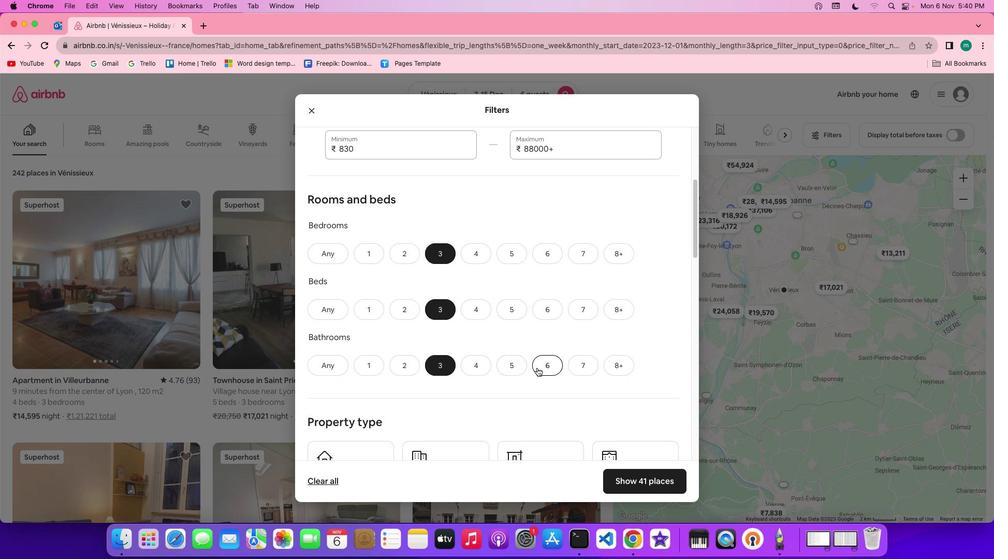 
Action: Mouse scrolled (537, 368) with delta (0, 0)
Screenshot: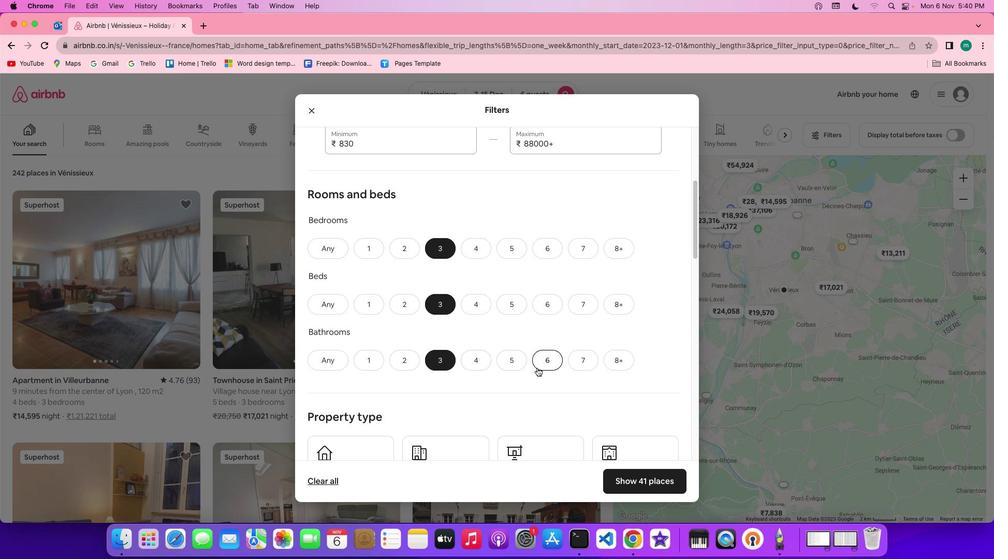 
Action: Mouse scrolled (537, 368) with delta (0, 0)
Screenshot: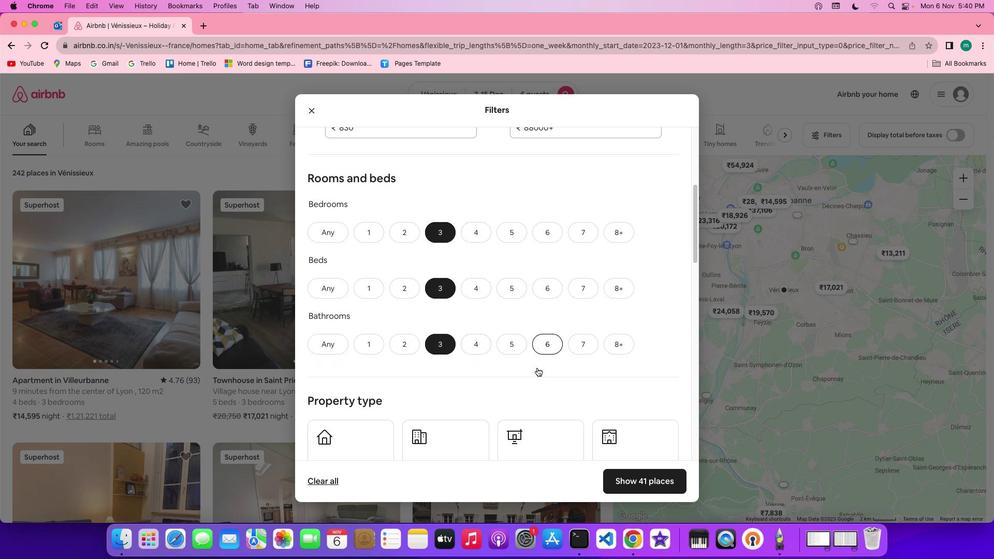 
Action: Mouse scrolled (537, 368) with delta (0, 0)
Screenshot: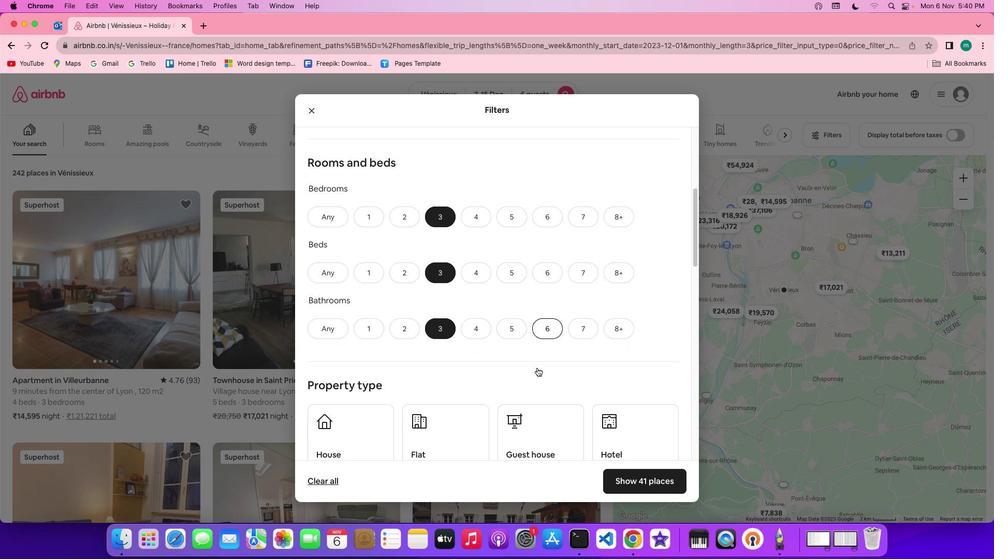 
Action: Mouse scrolled (537, 368) with delta (0, 0)
Screenshot: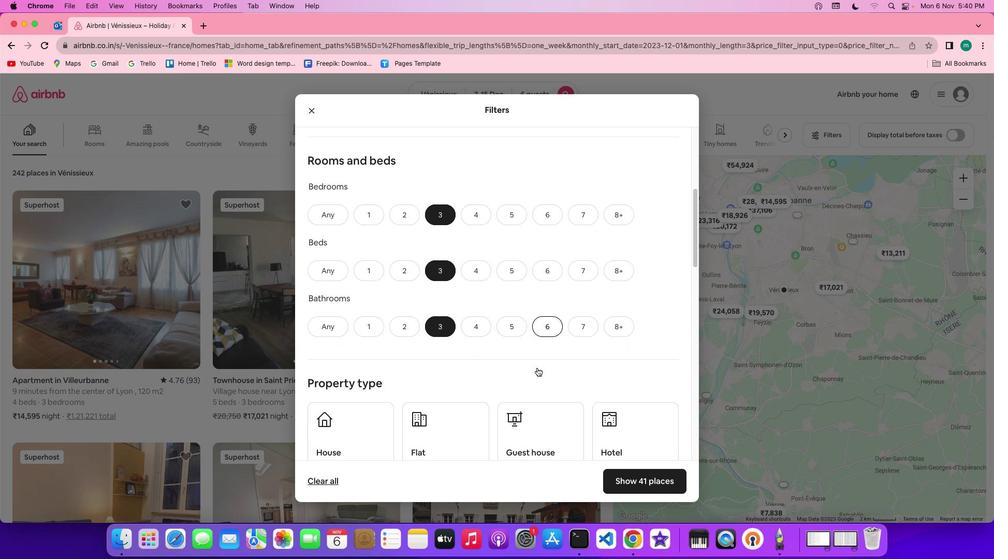 
Action: Mouse scrolled (537, 368) with delta (0, 0)
Screenshot: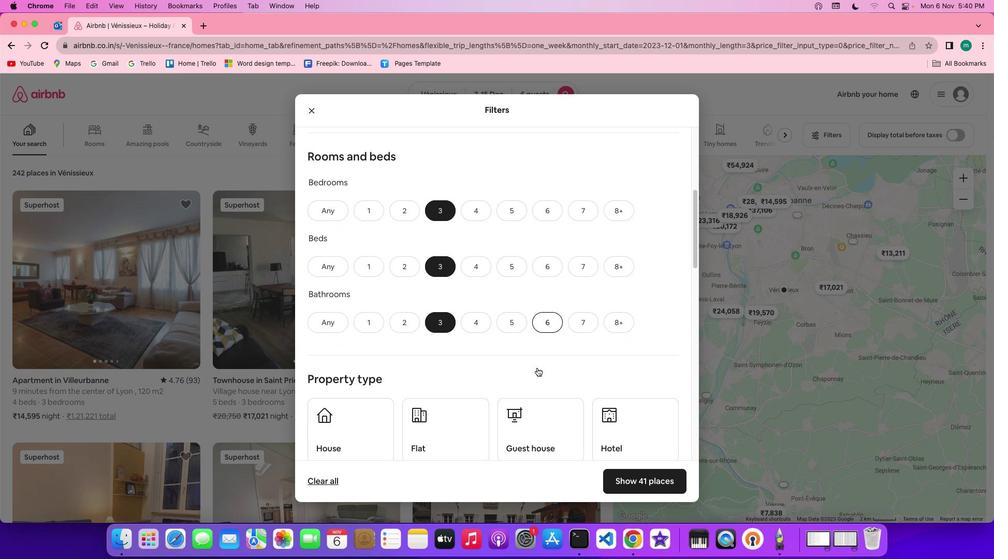 
Action: Mouse scrolled (537, 368) with delta (0, 0)
Screenshot: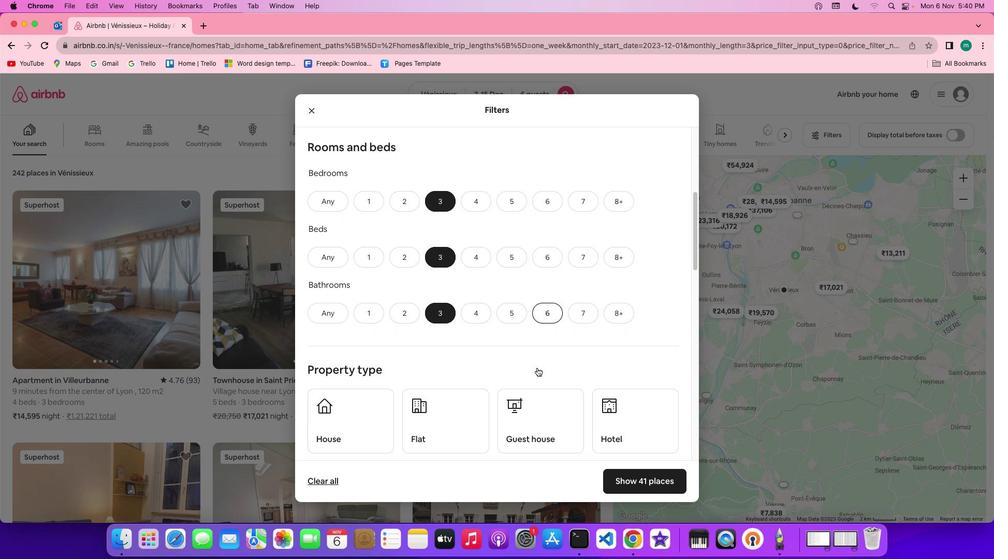 
Action: Mouse scrolled (537, 368) with delta (0, 0)
Screenshot: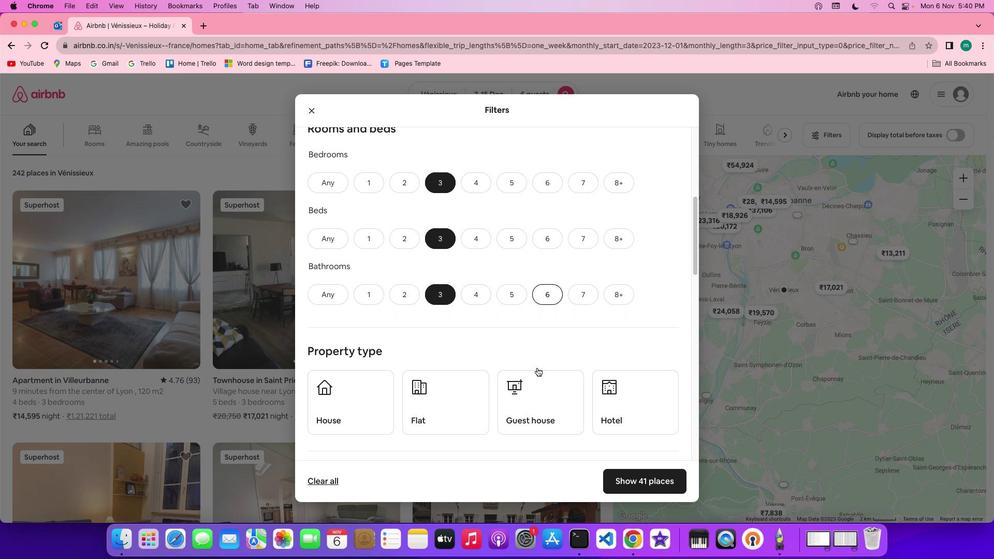 
Action: Mouse scrolled (537, 368) with delta (0, 0)
Screenshot: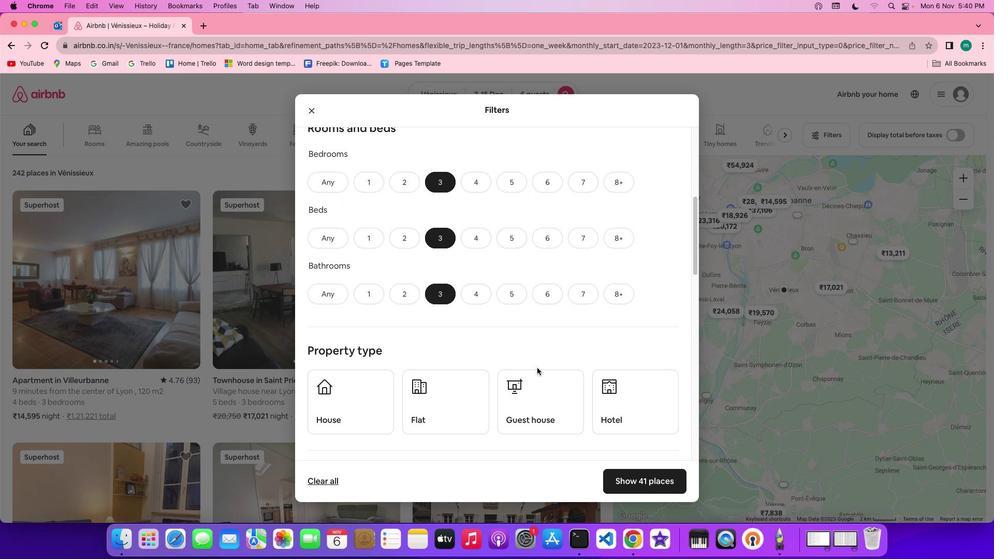 
Action: Mouse scrolled (537, 368) with delta (0, 0)
Screenshot: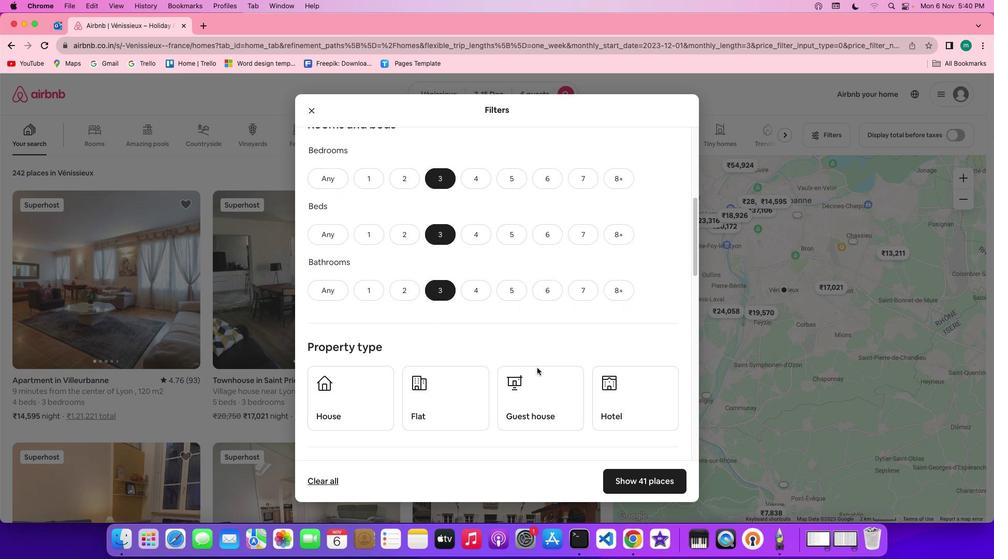
Action: Mouse scrolled (537, 368) with delta (0, 0)
Screenshot: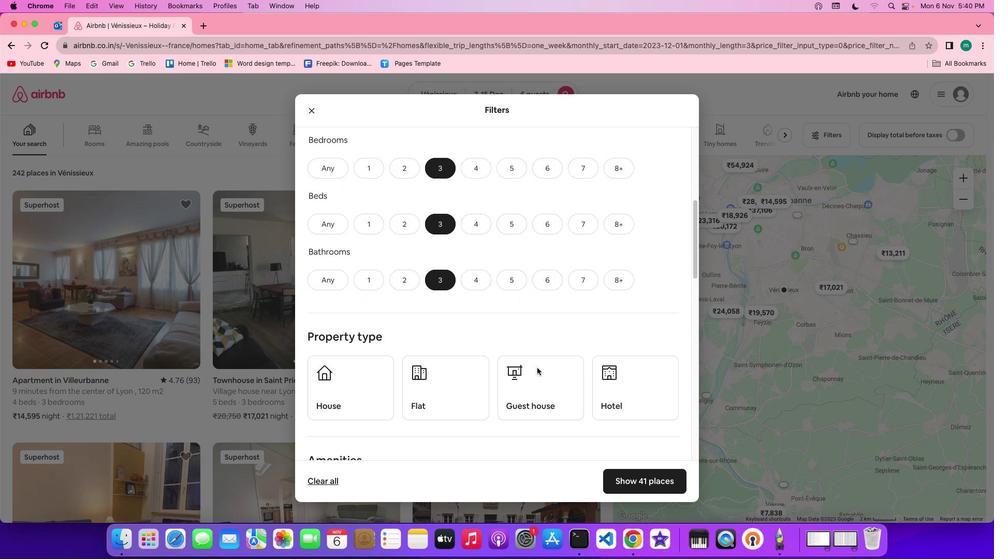 
Action: Mouse scrolled (537, 368) with delta (0, 0)
Screenshot: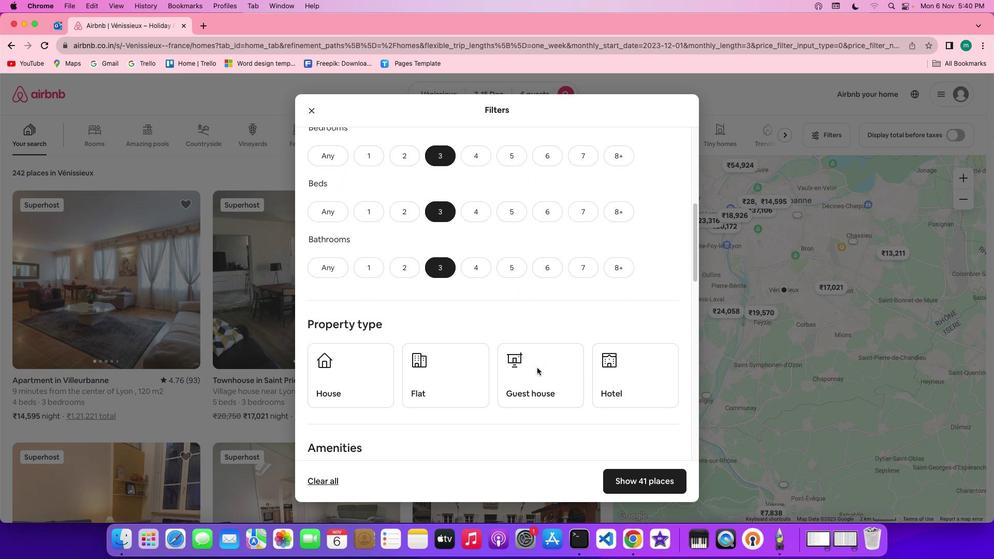
Action: Mouse scrolled (537, 368) with delta (0, 0)
Screenshot: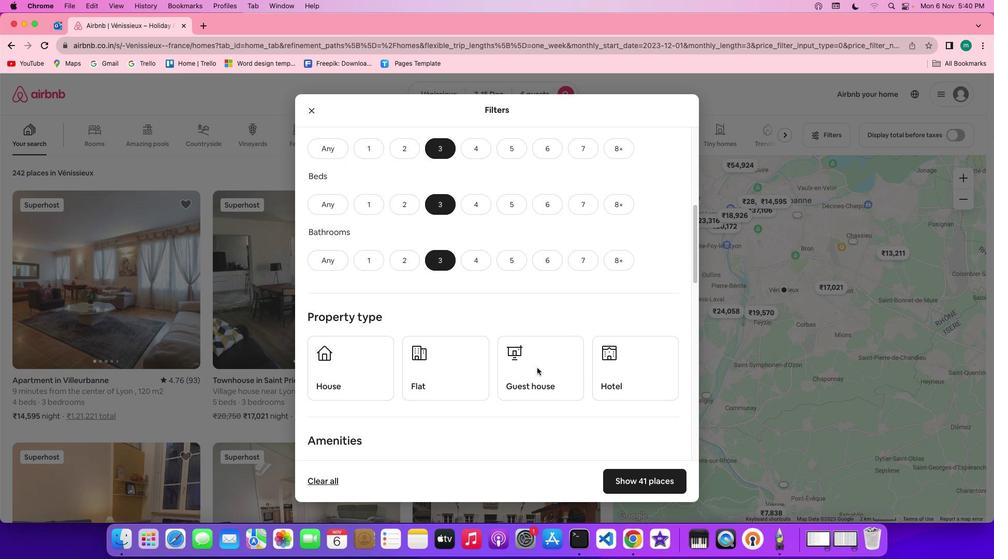 
Action: Mouse scrolled (537, 368) with delta (0, 0)
Screenshot: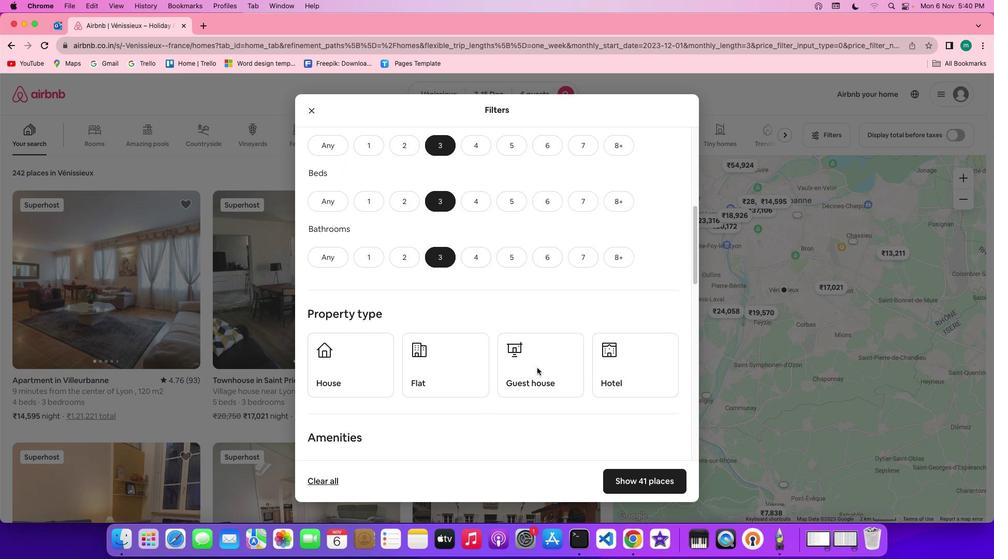 
Action: Mouse scrolled (537, 368) with delta (0, -1)
Screenshot: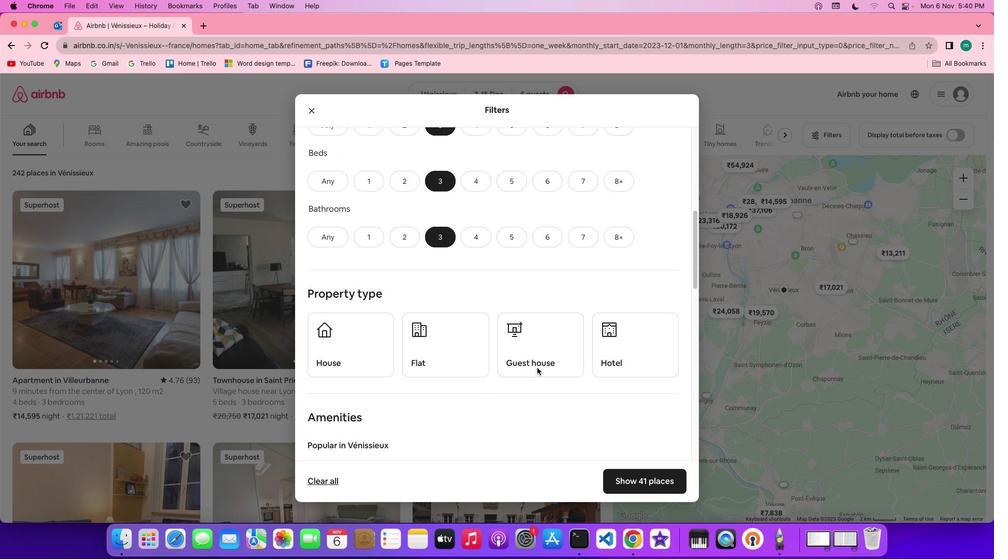 
Action: Mouse moved to (553, 336)
Screenshot: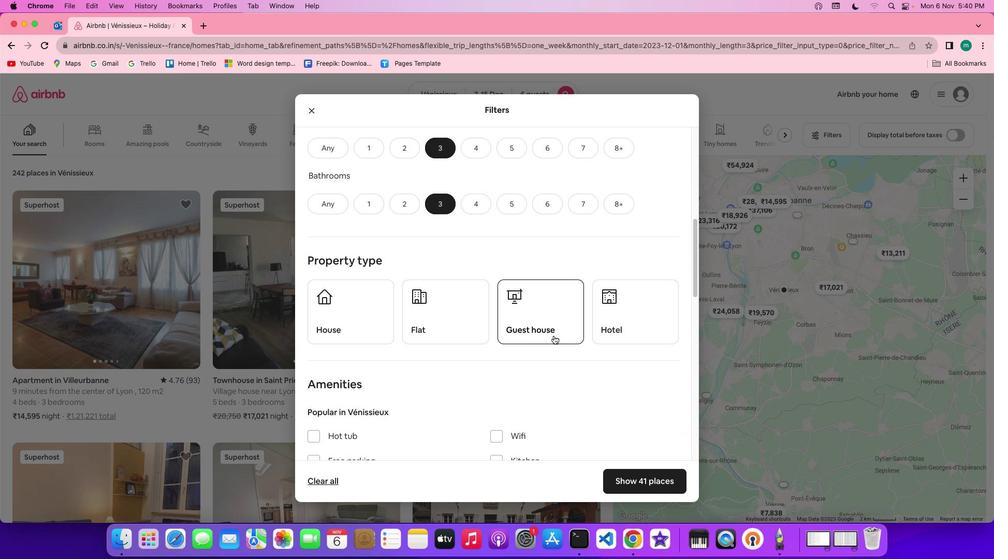 
Action: Mouse pressed left at (553, 336)
Screenshot: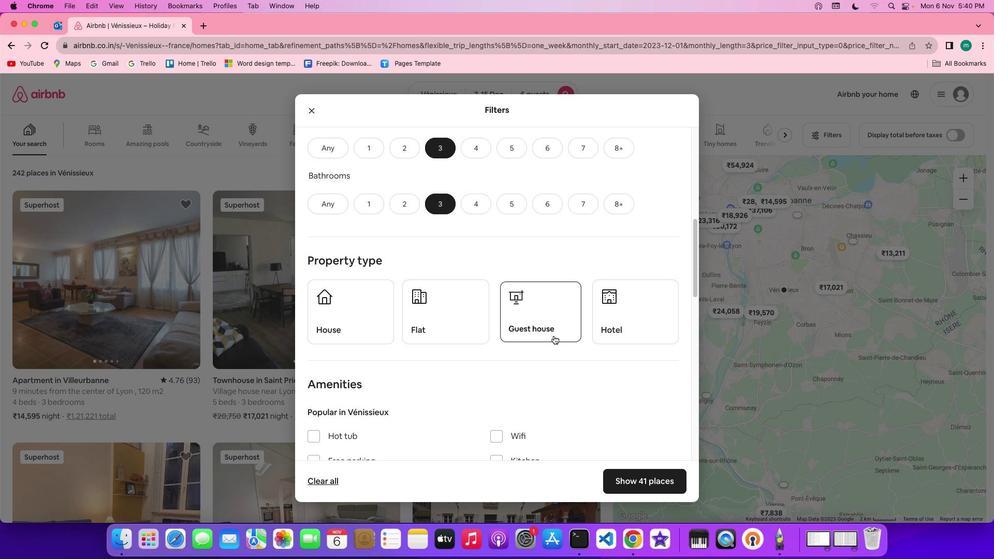 
Action: Mouse moved to (551, 364)
Screenshot: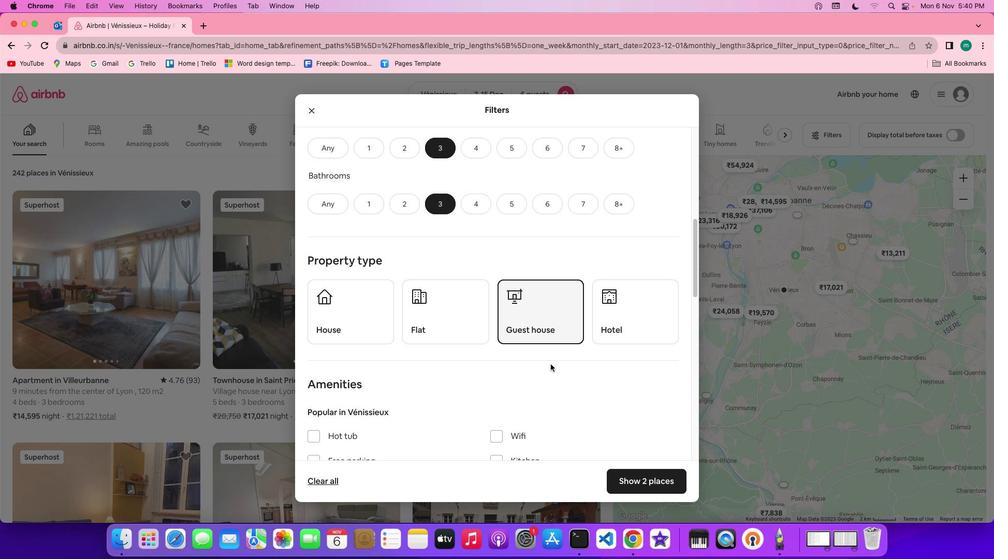 
Action: Mouse scrolled (551, 364) with delta (0, 0)
Screenshot: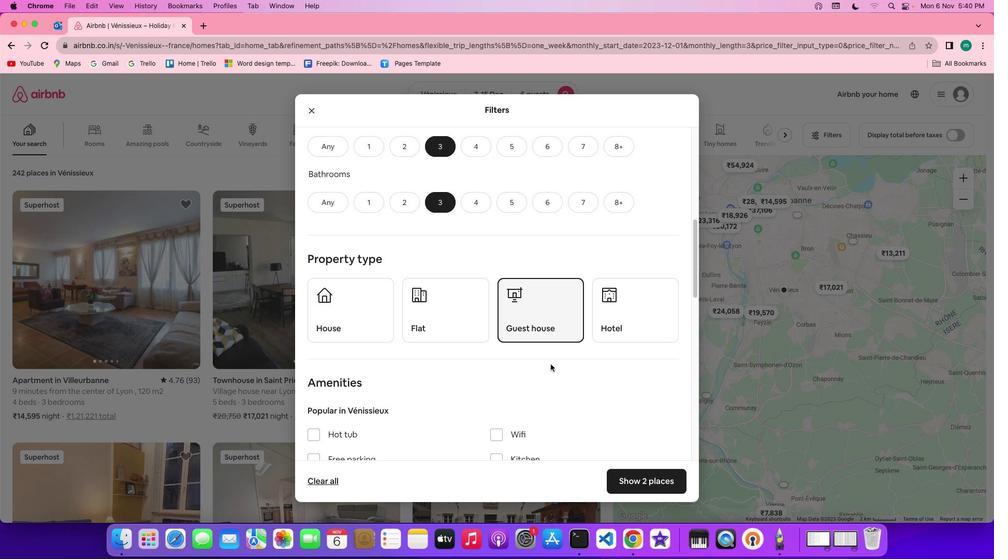 
Action: Mouse scrolled (551, 364) with delta (0, 0)
Screenshot: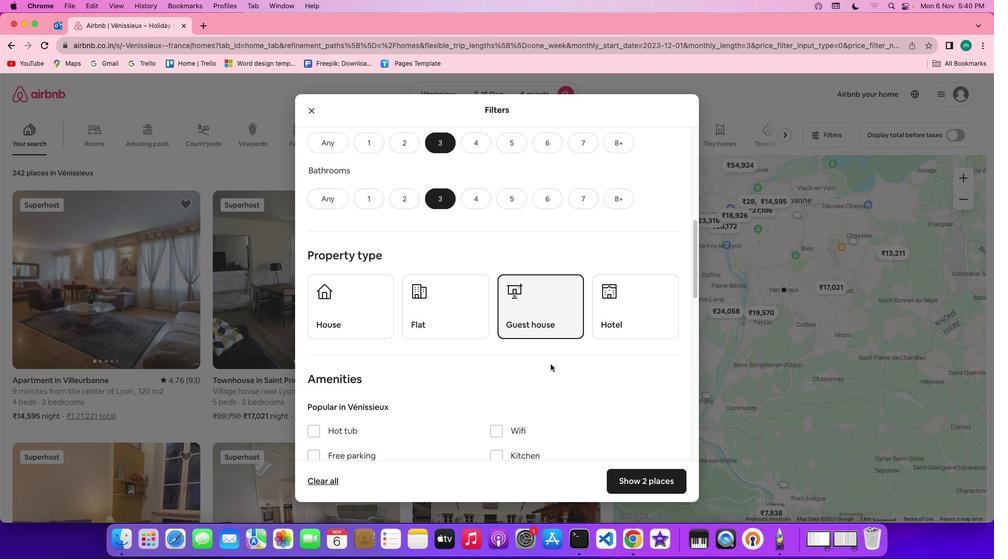 
Action: Mouse scrolled (551, 364) with delta (0, 0)
Screenshot: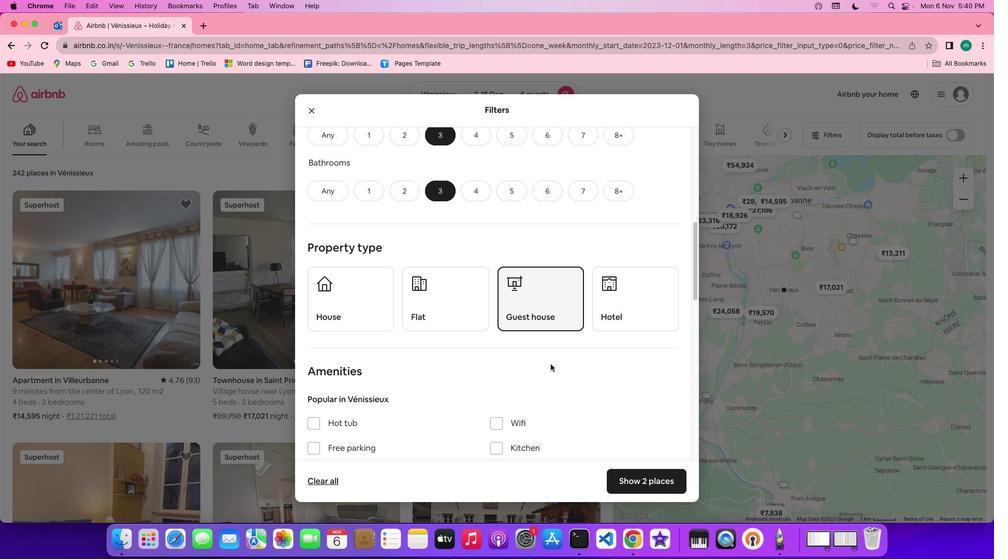 
Action: Mouse scrolled (551, 364) with delta (0, 0)
Screenshot: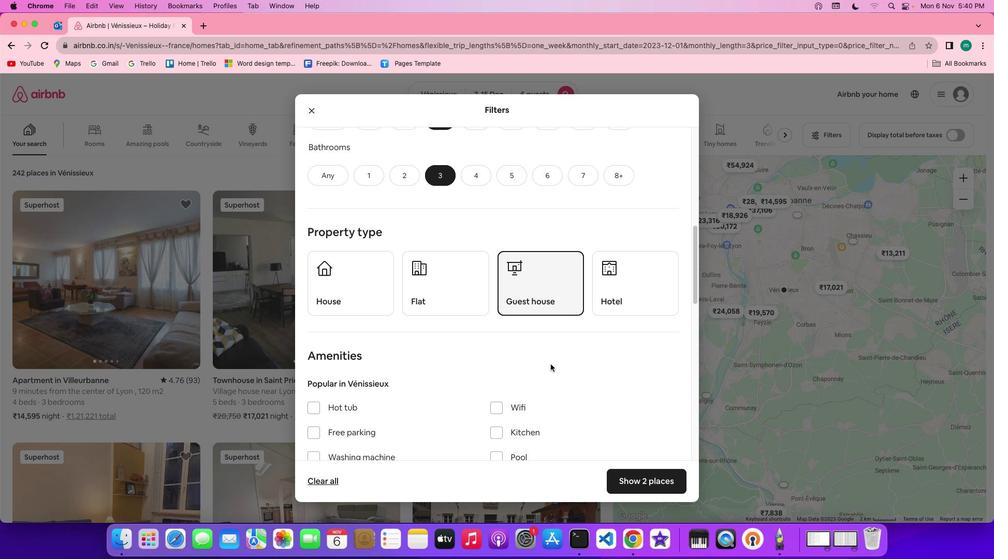 
Action: Mouse scrolled (551, 364) with delta (0, 0)
Screenshot: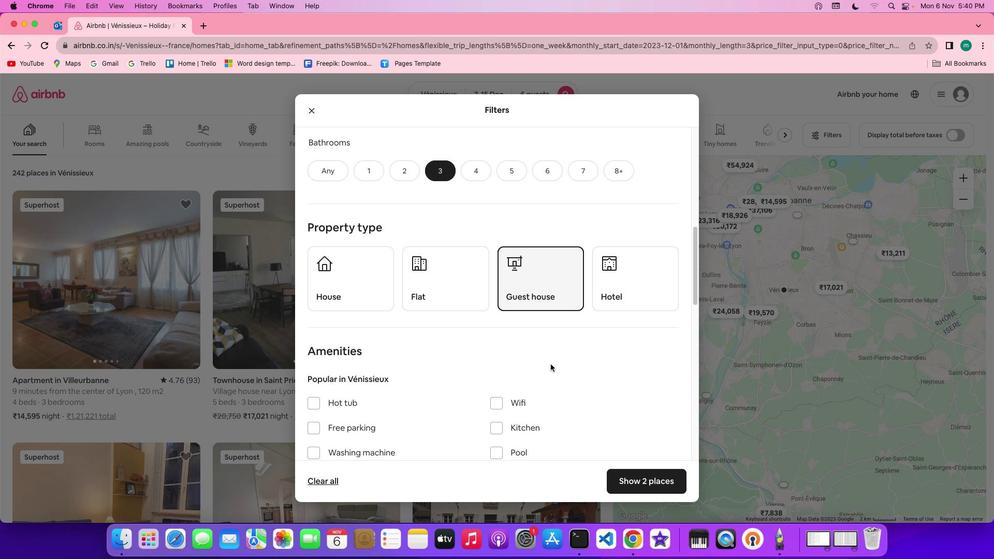 
Action: Mouse scrolled (551, 364) with delta (0, 0)
Screenshot: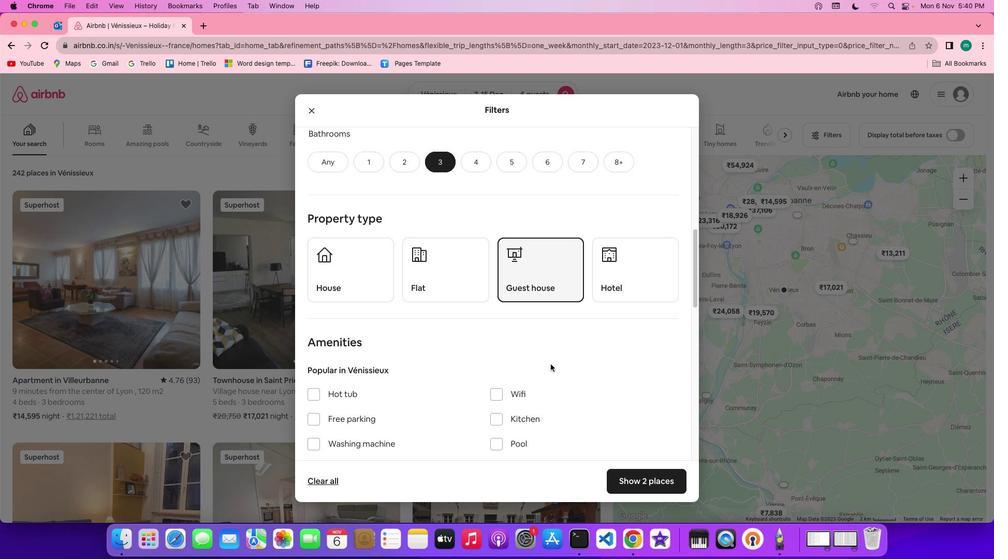 
Action: Mouse scrolled (551, 364) with delta (0, -1)
Screenshot: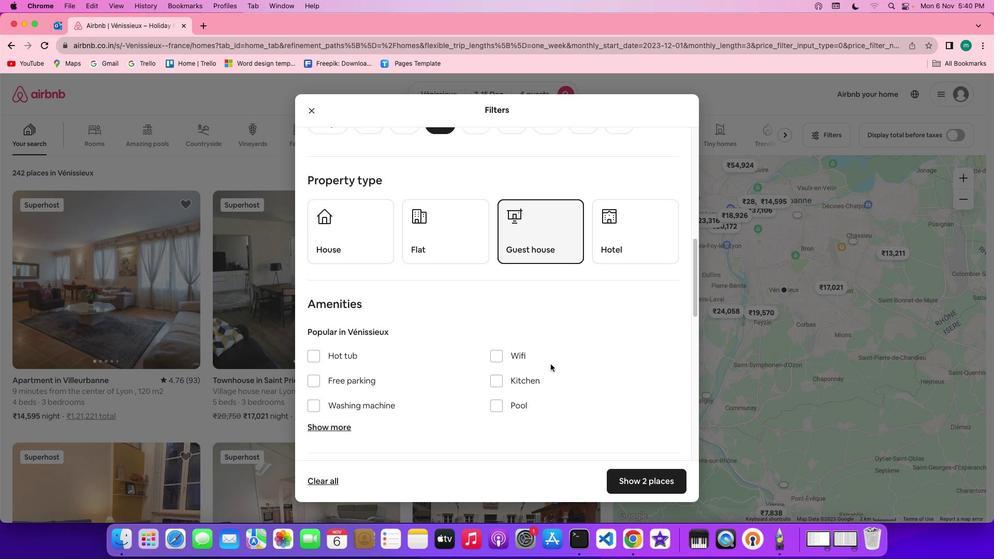 
Action: Mouse scrolled (551, 364) with delta (0, -1)
Screenshot: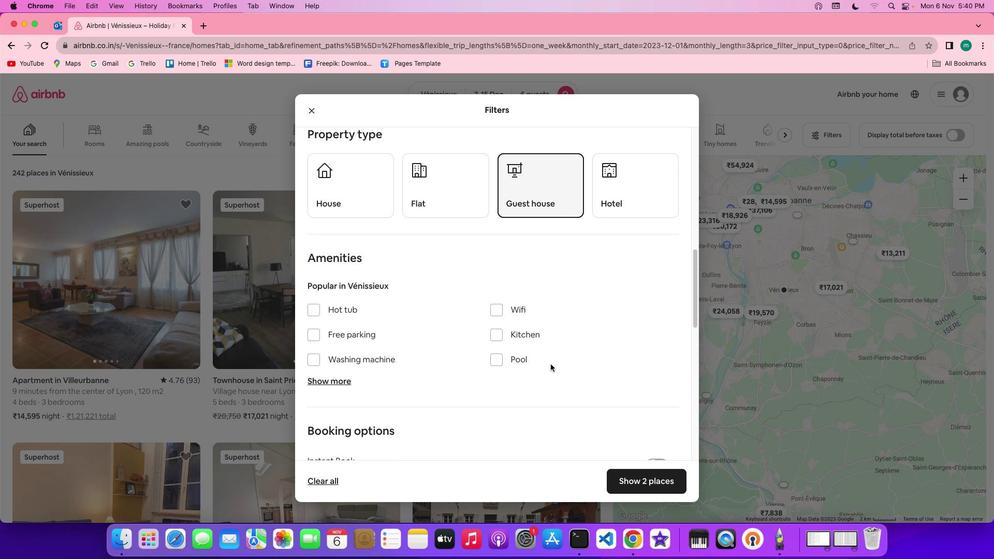 
Action: Mouse scrolled (551, 364) with delta (0, 0)
Screenshot: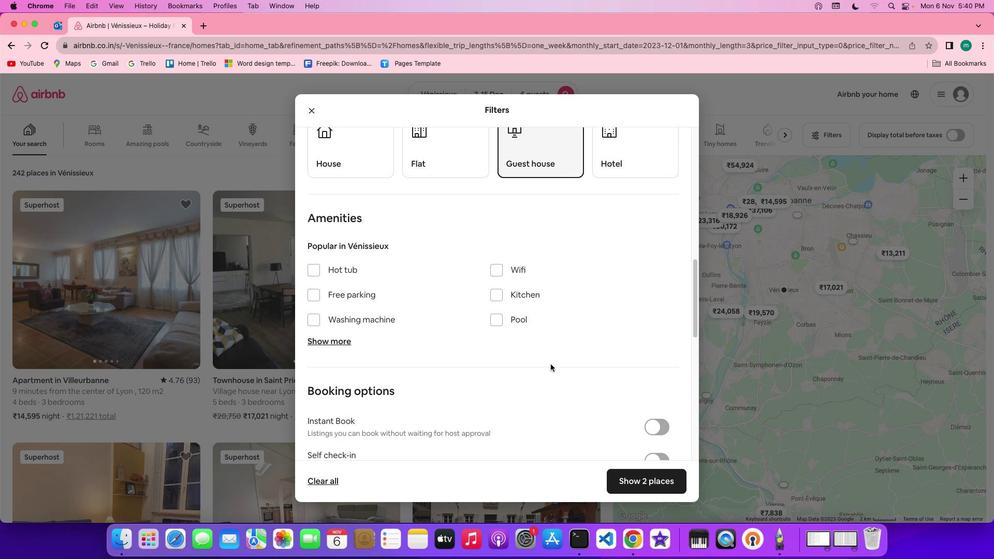 
Action: Mouse scrolled (551, 364) with delta (0, 0)
Screenshot: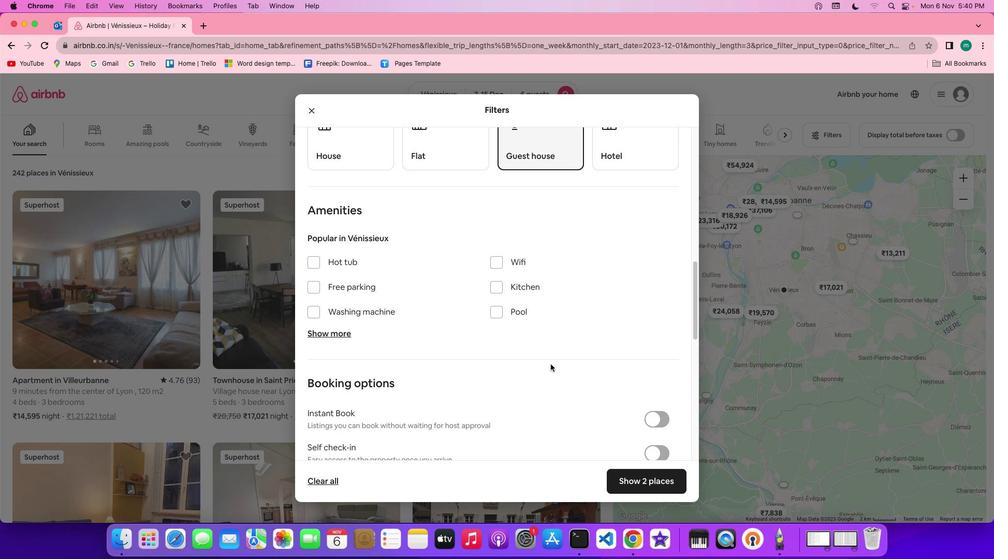 
Action: Mouse scrolled (551, 364) with delta (0, -1)
Screenshot: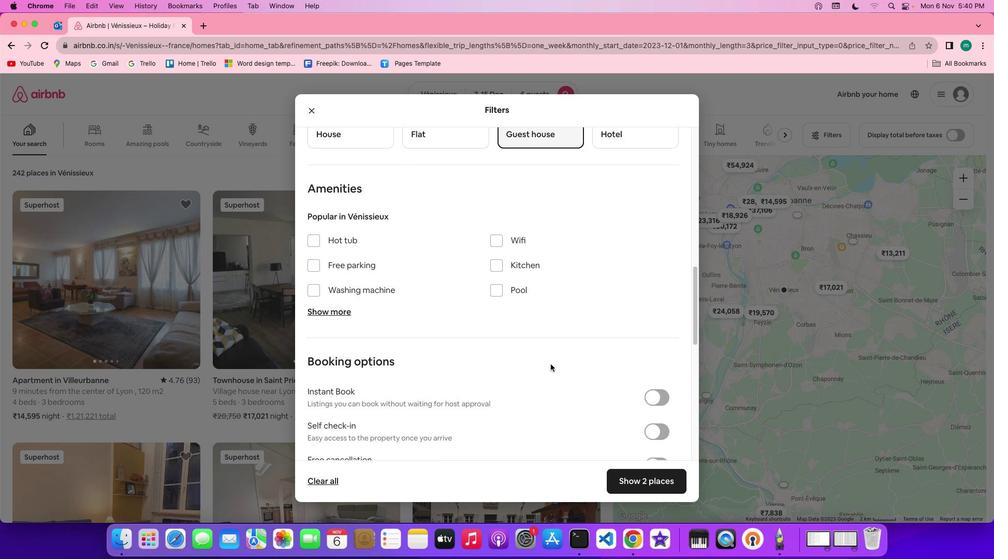 
Action: Mouse scrolled (551, 364) with delta (0, -1)
Screenshot: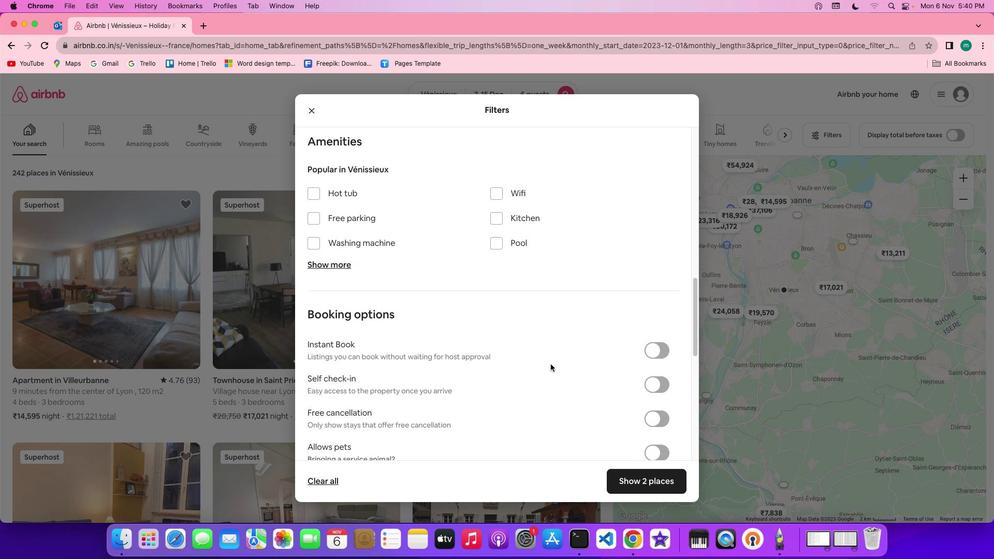 
Action: Mouse moved to (656, 341)
Screenshot: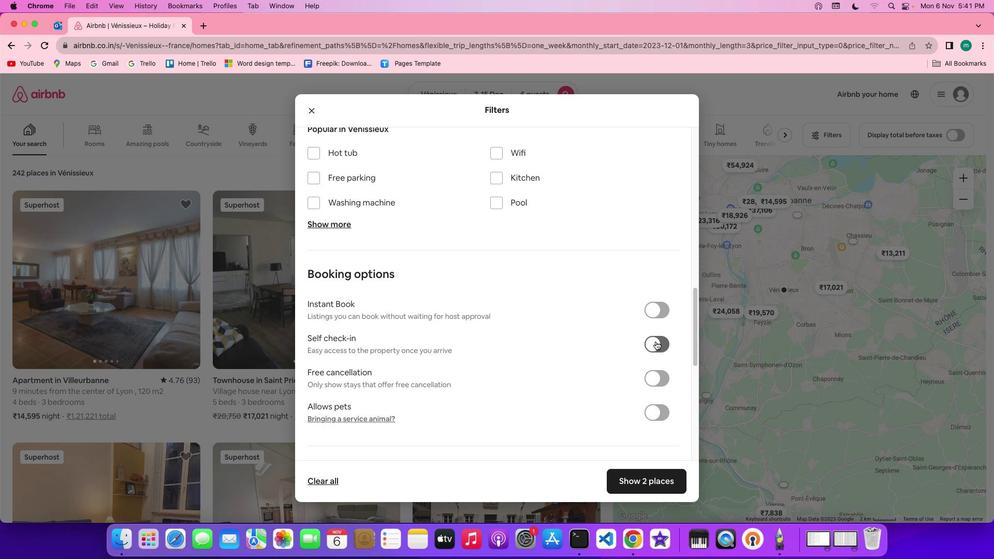 
Action: Mouse pressed left at (656, 341)
Screenshot: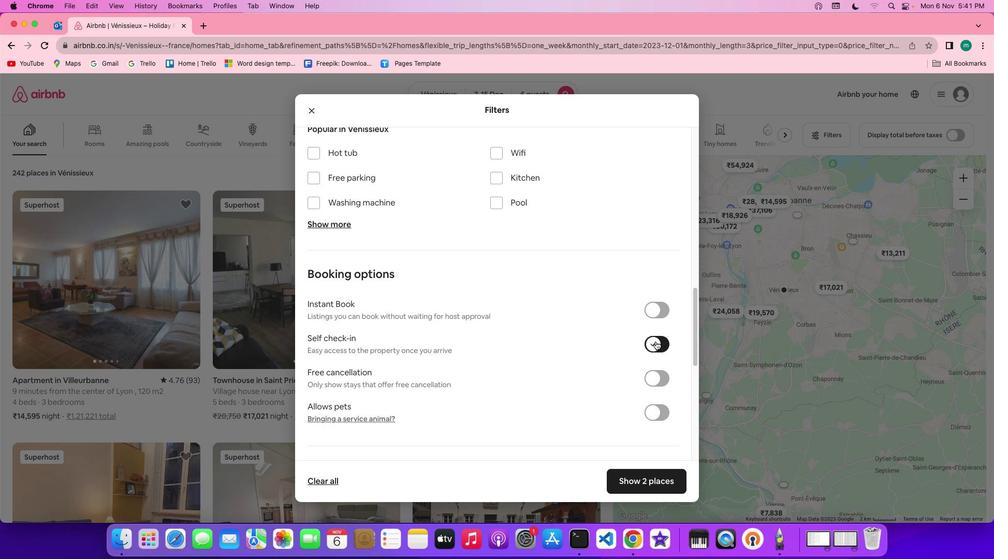 
Action: Mouse moved to (549, 378)
Screenshot: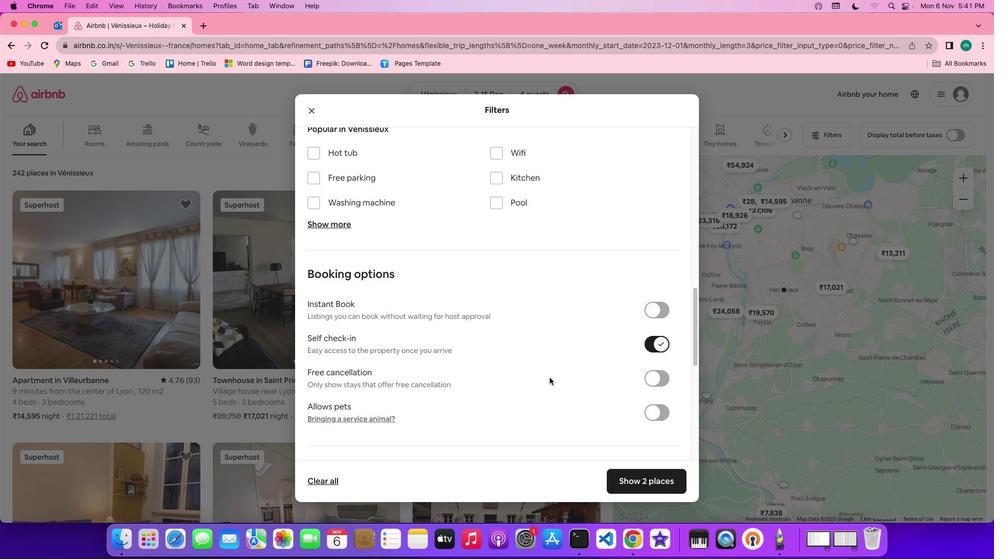 
Action: Mouse scrolled (549, 378) with delta (0, 0)
Screenshot: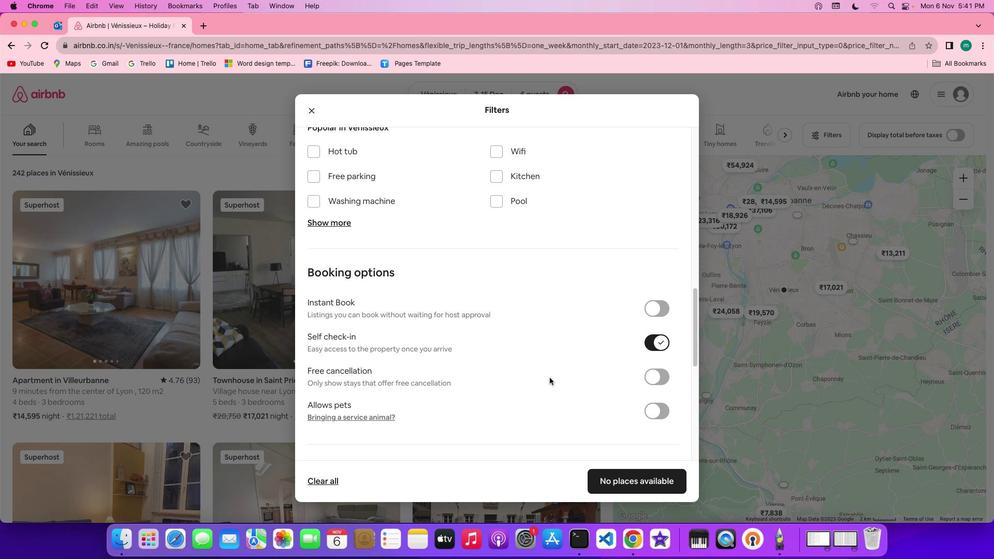 
Action: Mouse scrolled (549, 378) with delta (0, 0)
Screenshot: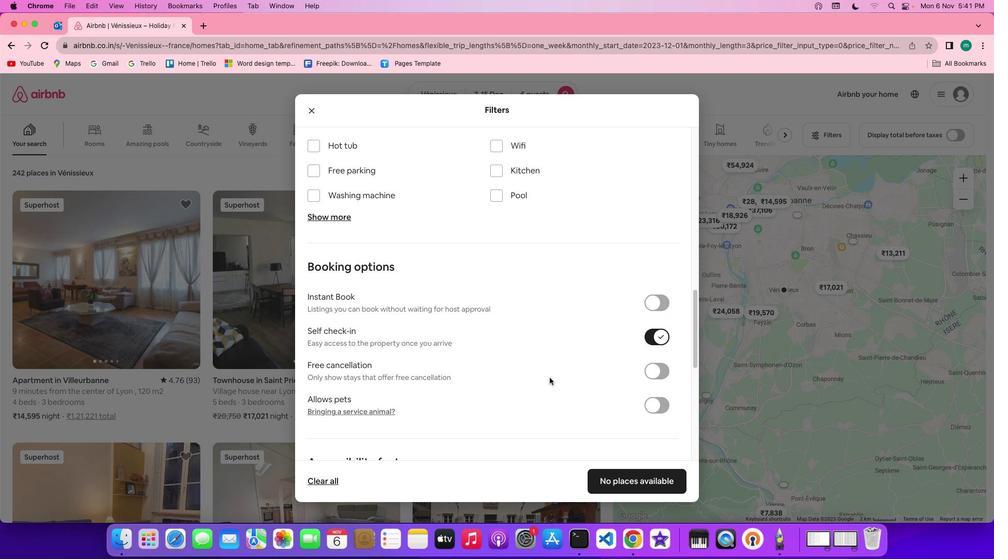 
Action: Mouse scrolled (549, 378) with delta (0, 0)
Screenshot: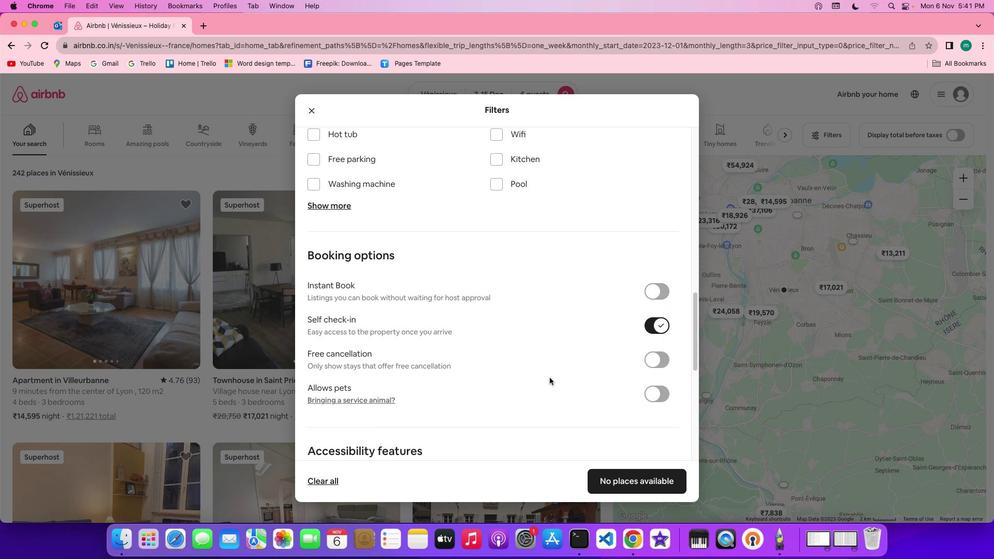 
Action: Mouse scrolled (549, 378) with delta (0, 0)
Screenshot: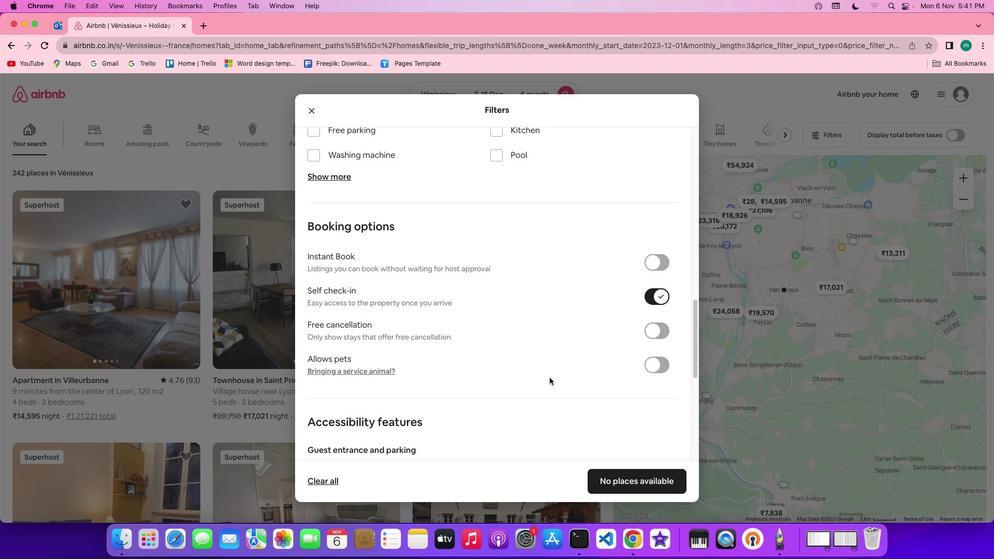 
Action: Mouse scrolled (549, 378) with delta (0, 0)
Screenshot: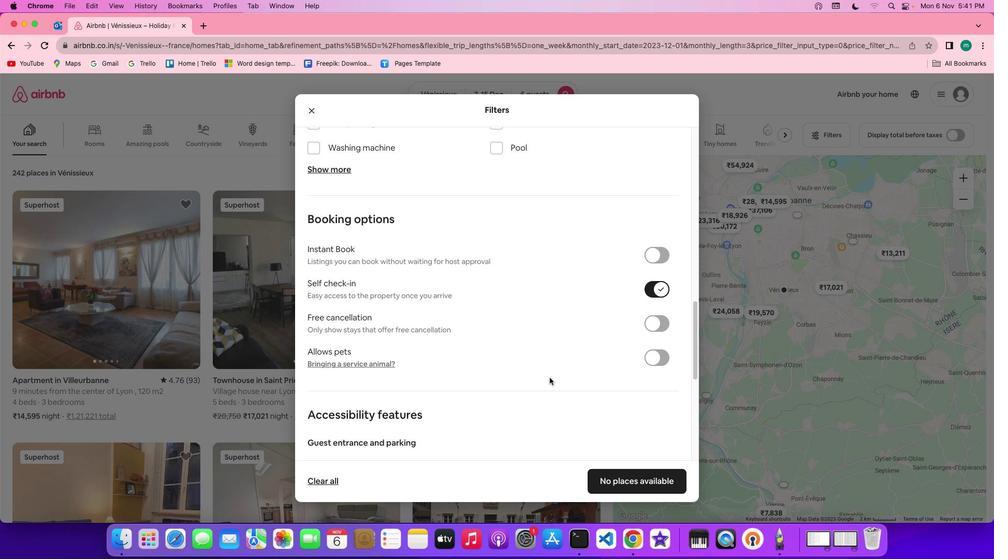 
Action: Mouse scrolled (549, 378) with delta (0, 0)
Screenshot: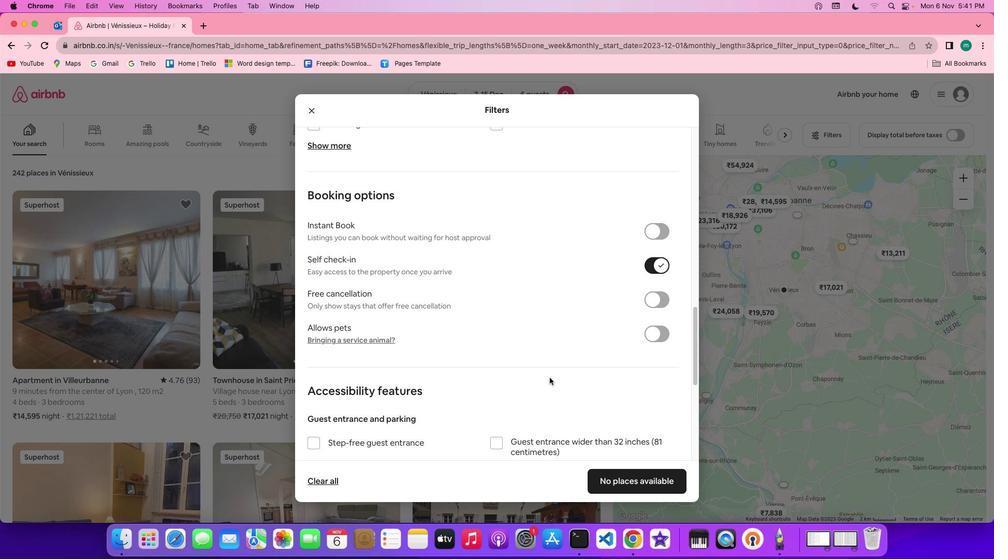
Action: Mouse scrolled (549, 378) with delta (0, 0)
Screenshot: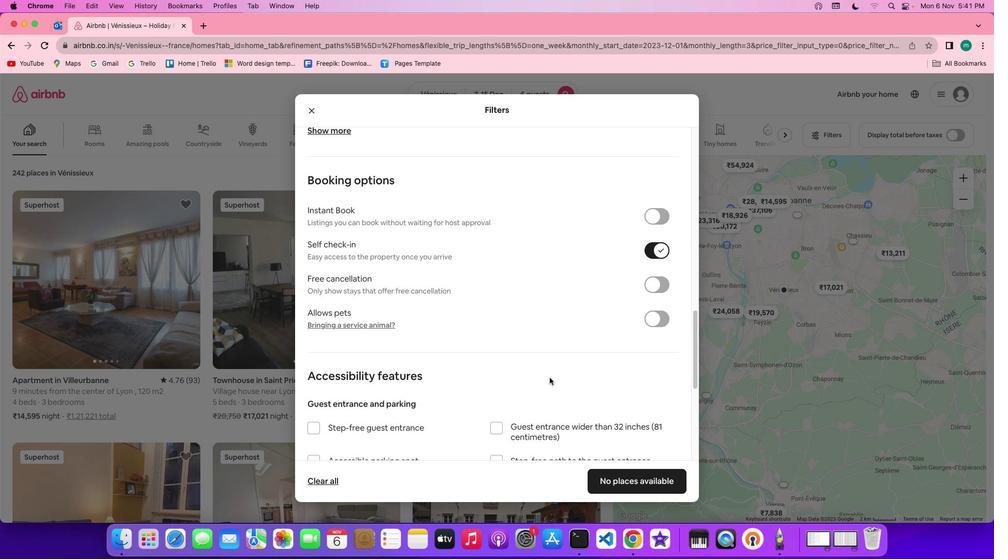 
Action: Mouse scrolled (549, 378) with delta (0, 0)
Screenshot: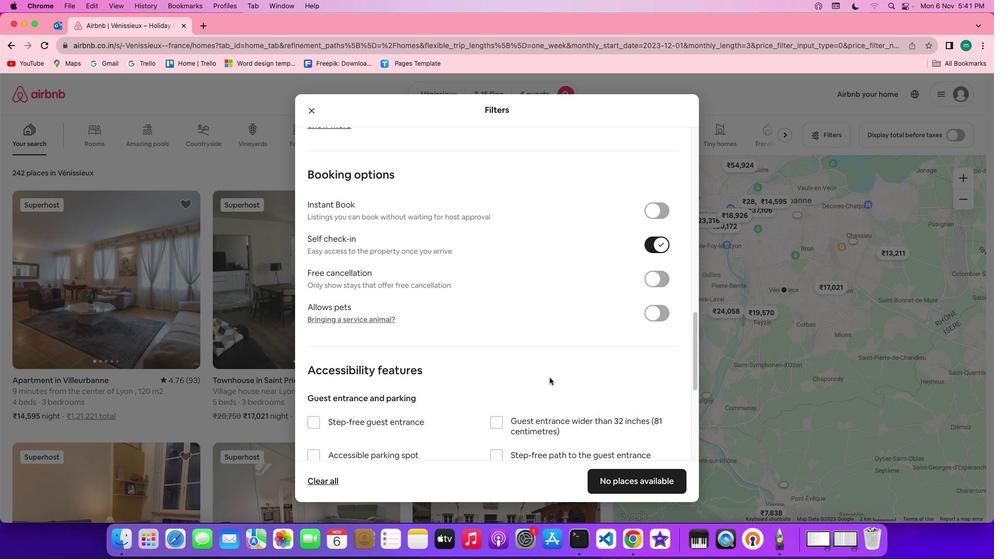
Action: Mouse scrolled (549, 378) with delta (0, -1)
Screenshot: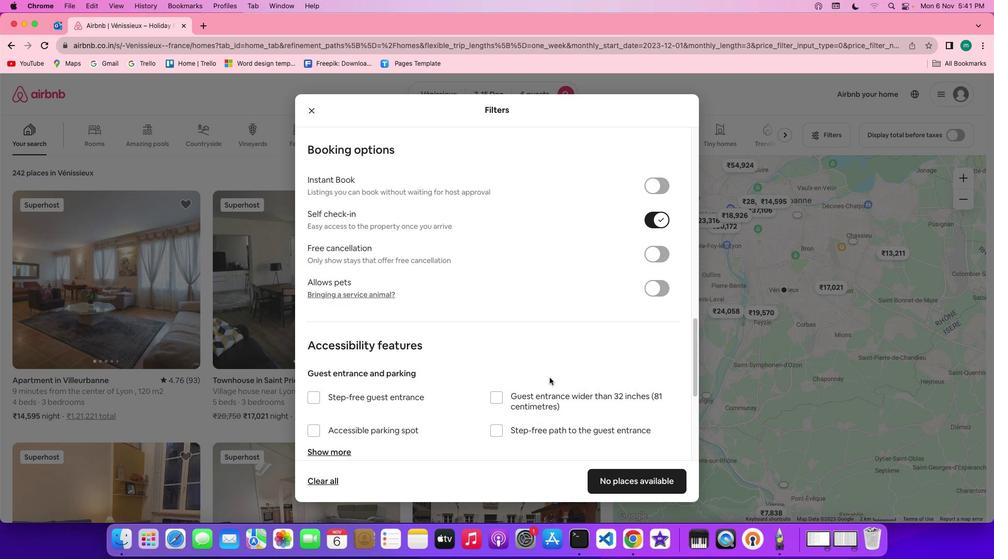 
Action: Mouse scrolled (549, 378) with delta (0, -1)
Screenshot: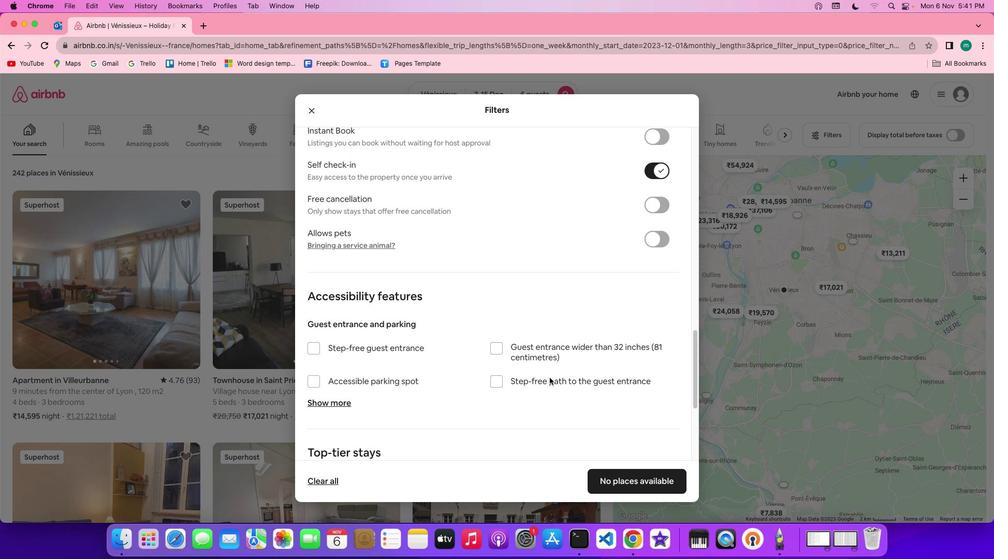 
Action: Mouse moved to (550, 378)
Screenshot: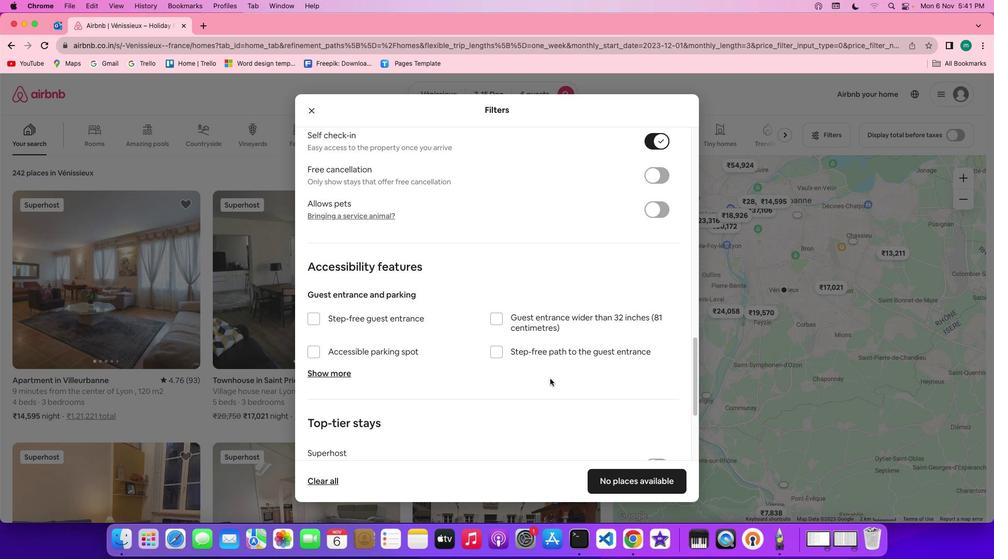 
Action: Mouse scrolled (550, 378) with delta (0, 0)
Screenshot: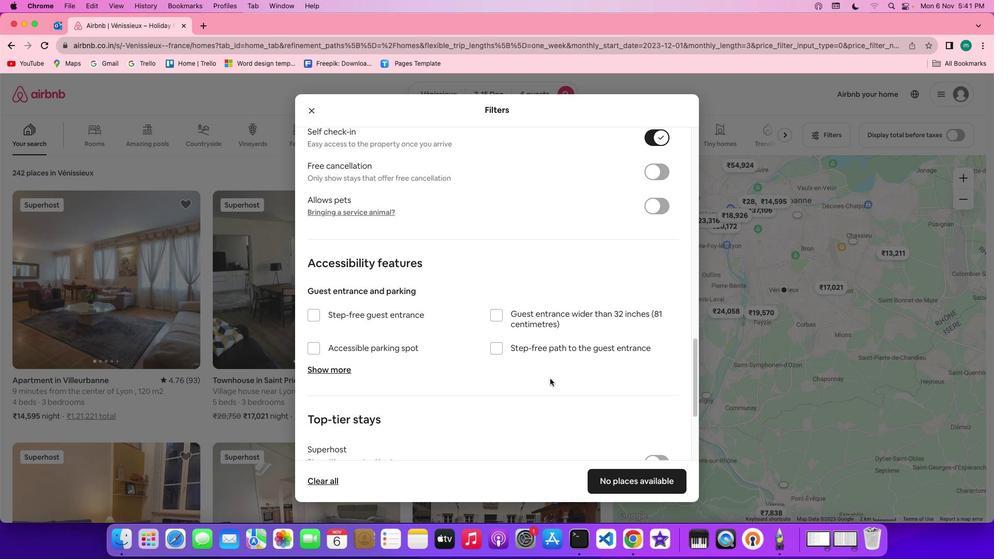 
Action: Mouse moved to (550, 378)
Screenshot: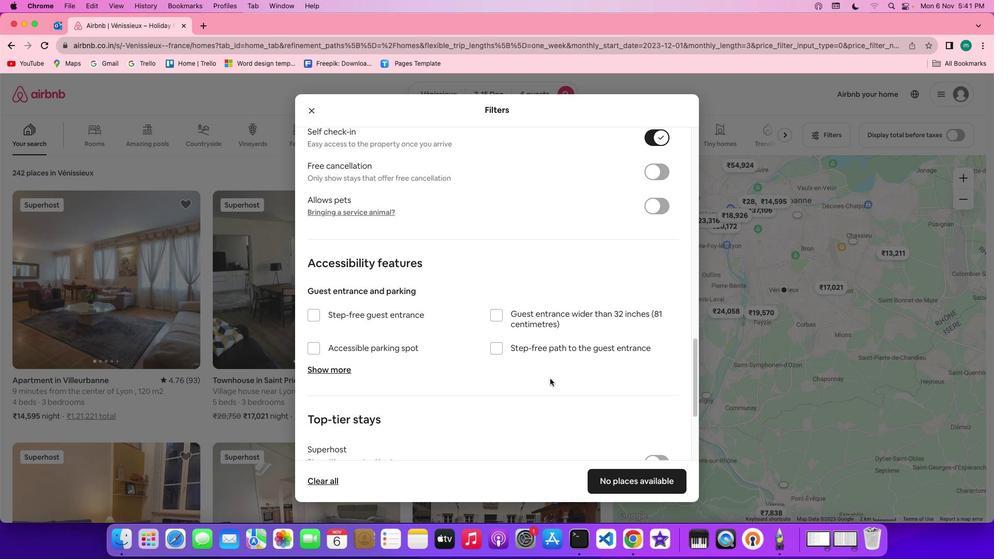 
Action: Mouse scrolled (550, 378) with delta (0, 0)
Screenshot: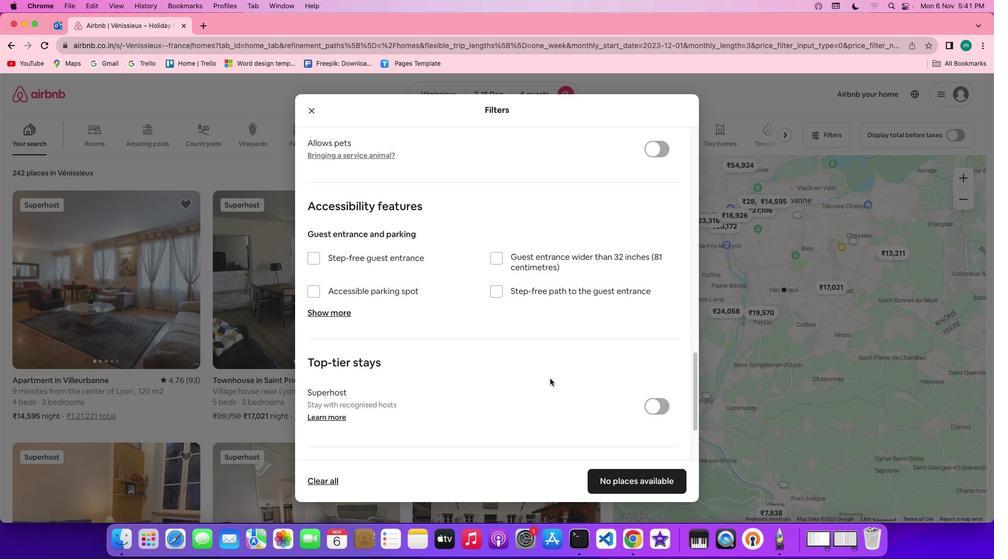 
Action: Mouse scrolled (550, 378) with delta (0, -1)
Screenshot: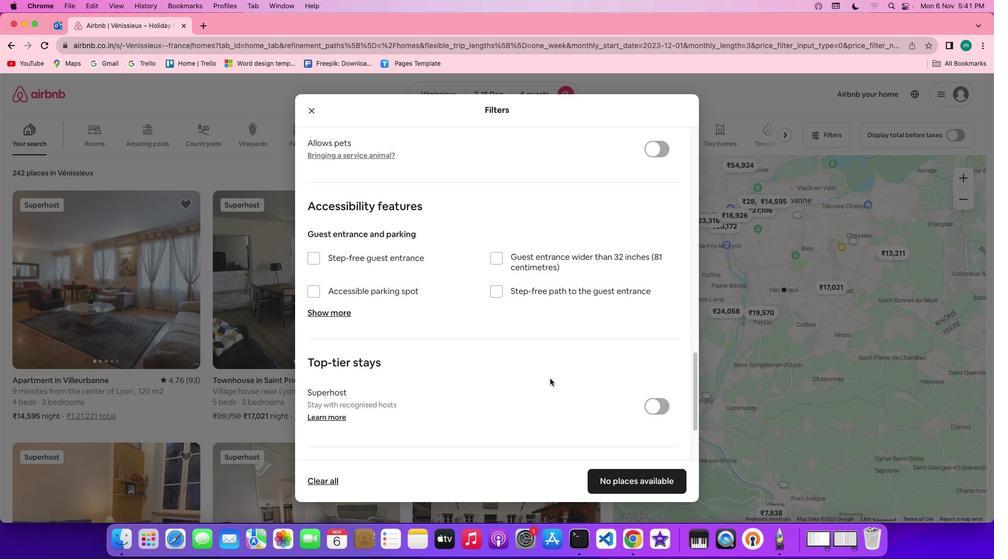
Action: Mouse scrolled (550, 378) with delta (0, -2)
Screenshot: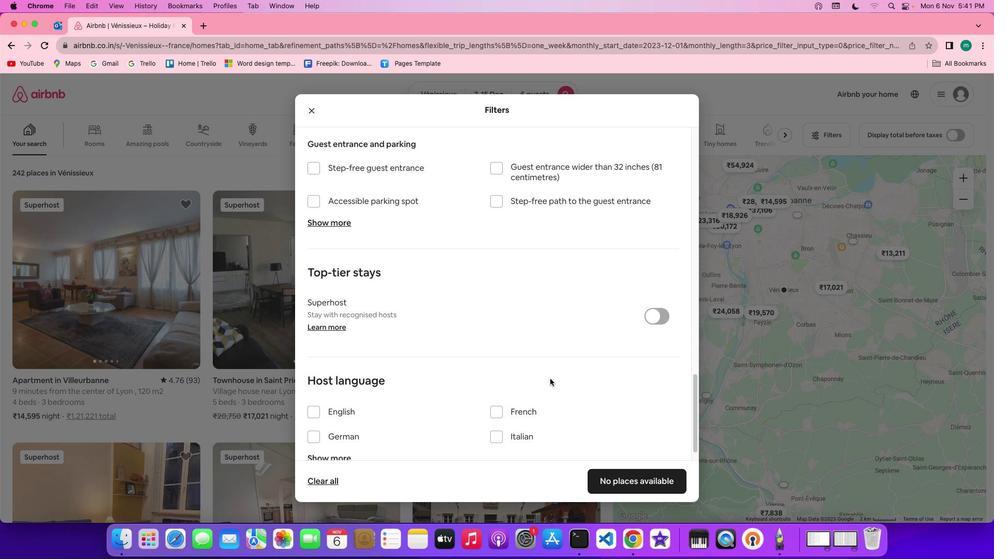 
Action: Mouse scrolled (550, 378) with delta (0, -2)
Screenshot: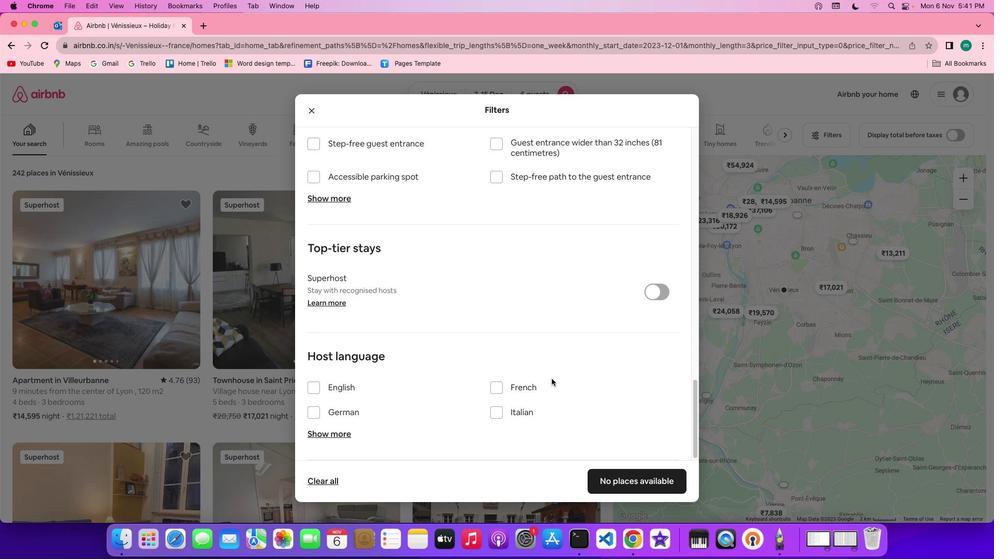 
Action: Mouse moved to (563, 385)
Screenshot: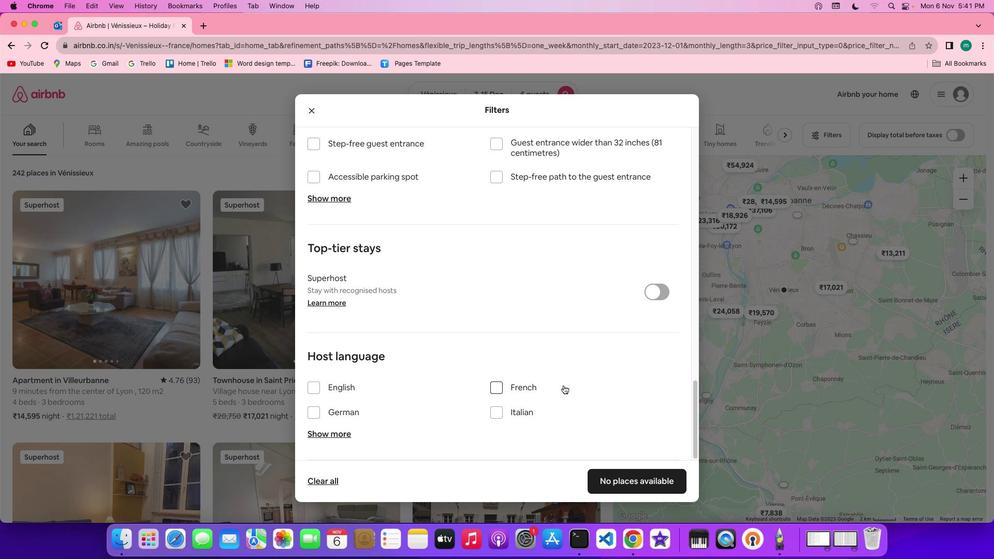 
Action: Mouse scrolled (563, 385) with delta (0, 0)
Screenshot: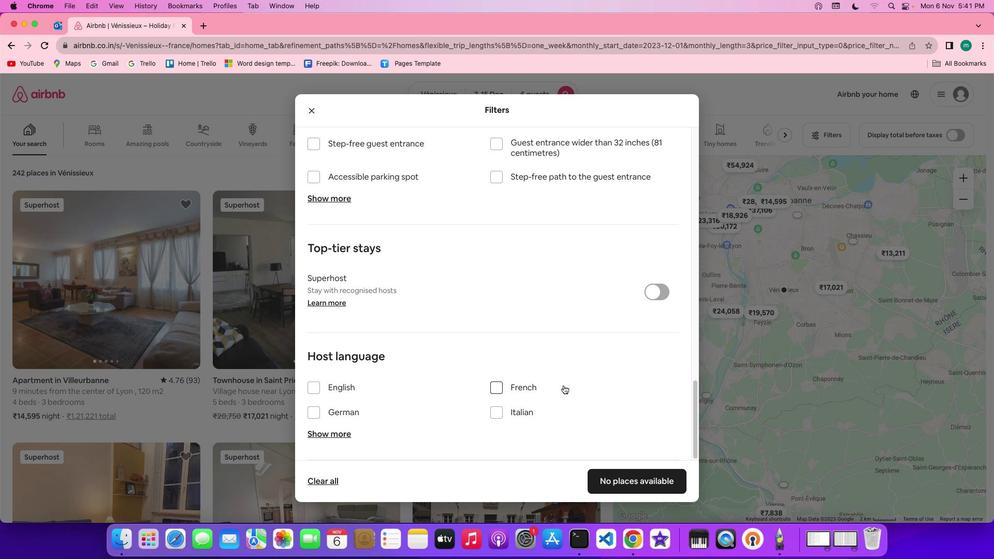 
Action: Mouse scrolled (563, 385) with delta (0, 0)
Screenshot: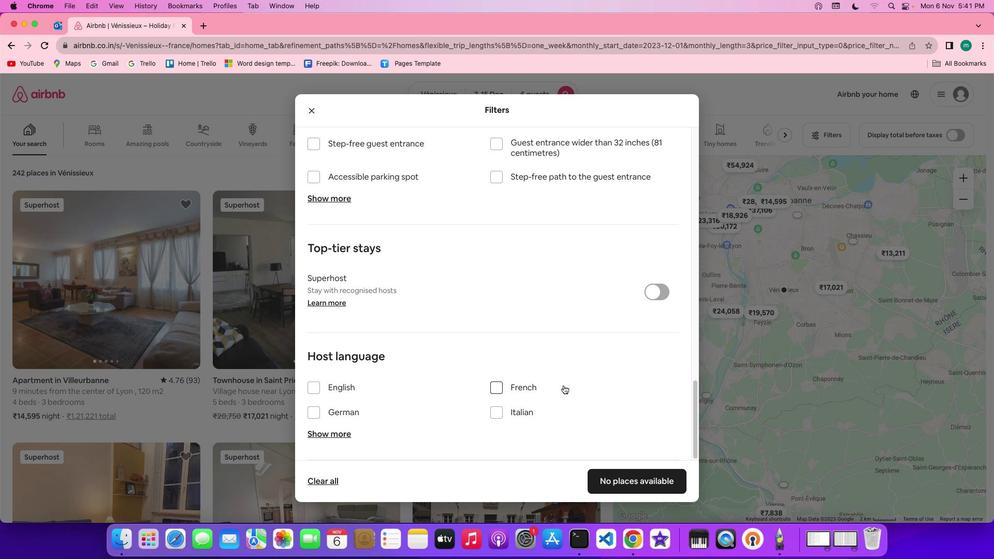 
Action: Mouse scrolled (563, 385) with delta (0, -1)
Screenshot: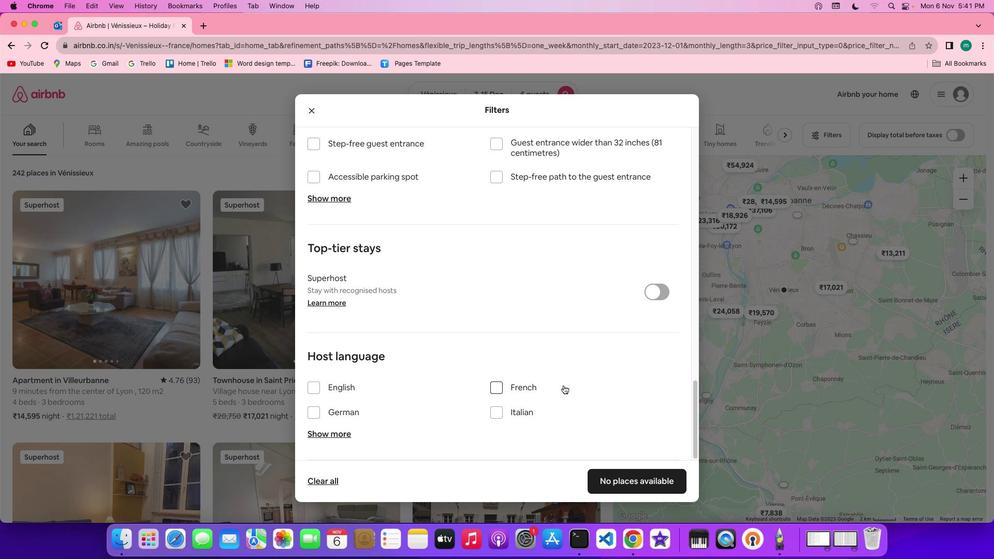 
Action: Mouse scrolled (563, 385) with delta (0, -2)
Screenshot: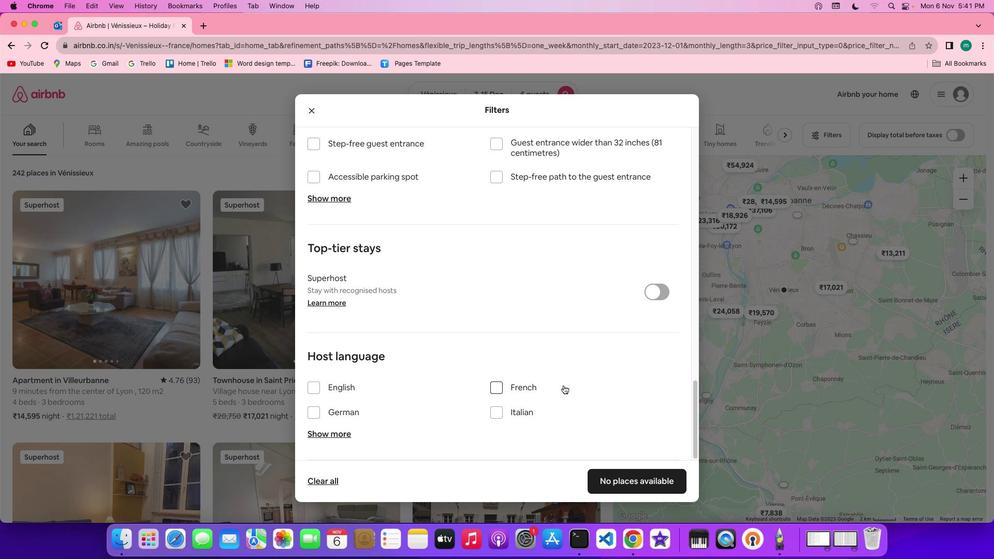 
Action: Mouse scrolled (563, 385) with delta (0, -2)
Screenshot: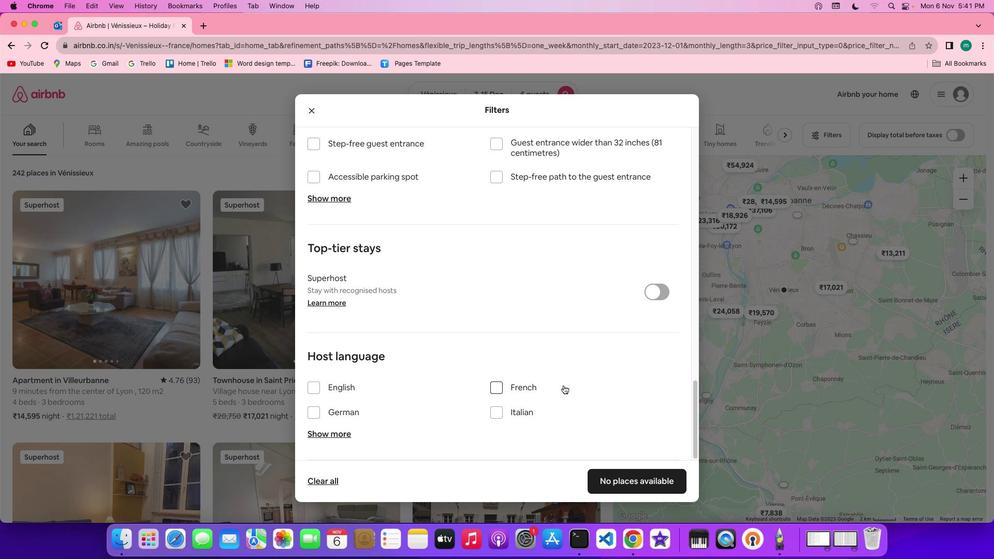 
Action: Mouse moved to (676, 481)
Screenshot: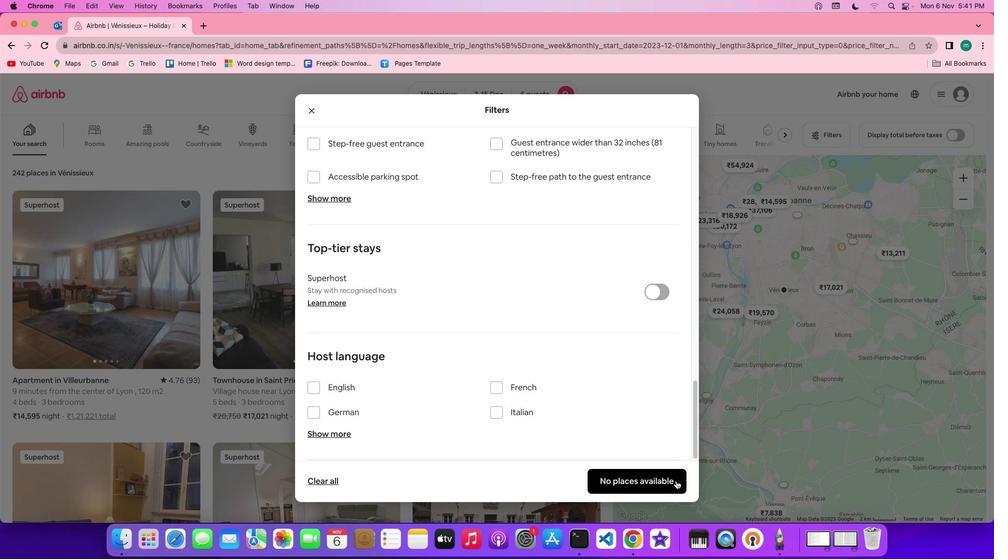 
Action: Mouse pressed left at (676, 481)
Screenshot: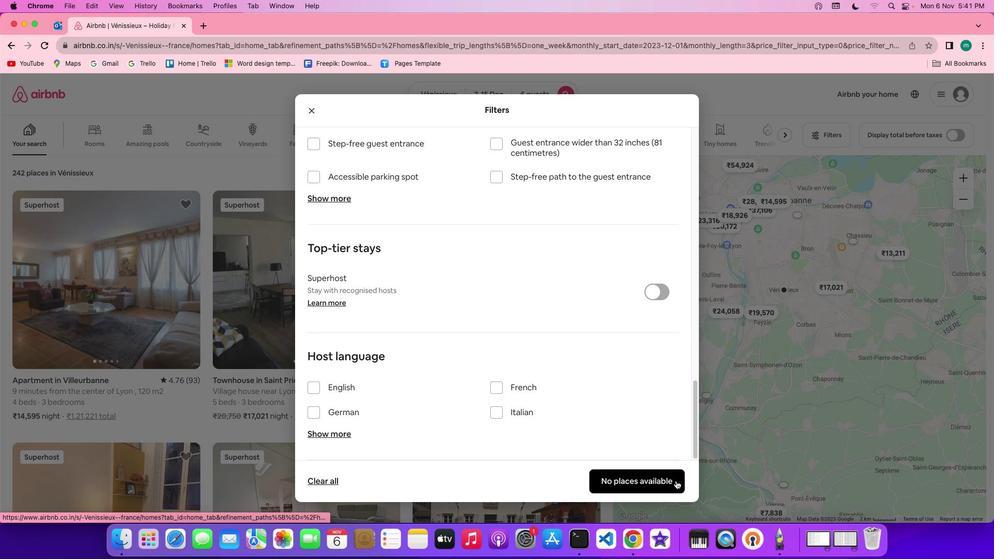 
Action: Mouse moved to (455, 405)
Screenshot: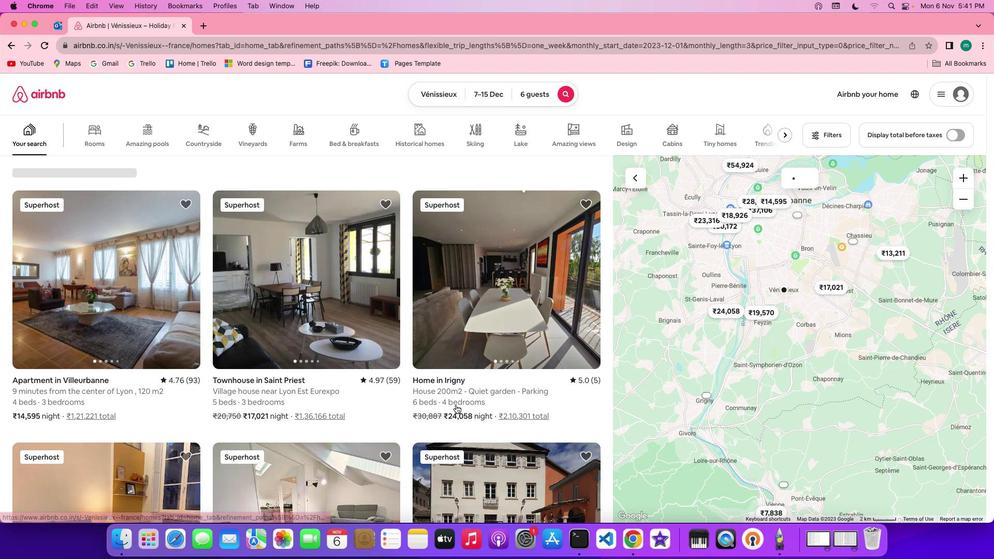 
